 Task: Create a sub task Release to Production / Go Live for the task  Implement a new cloud-based project management system for a company in the project AgileRapid , assign it to team member softage.2@softage.net and update the status of the sub task to  At Risk , set the priority of the sub task to Medium
Action: Mouse moved to (618, 491)
Screenshot: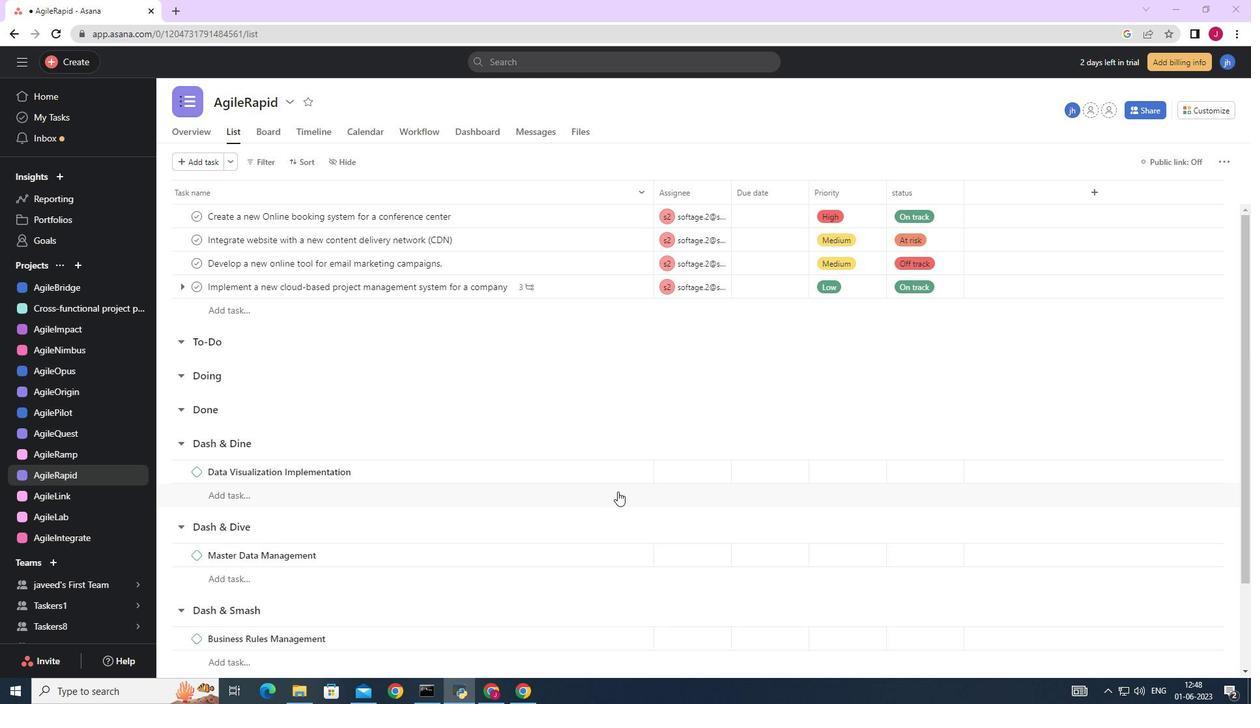 
Action: Mouse scrolled (618, 492) with delta (0, 0)
Screenshot: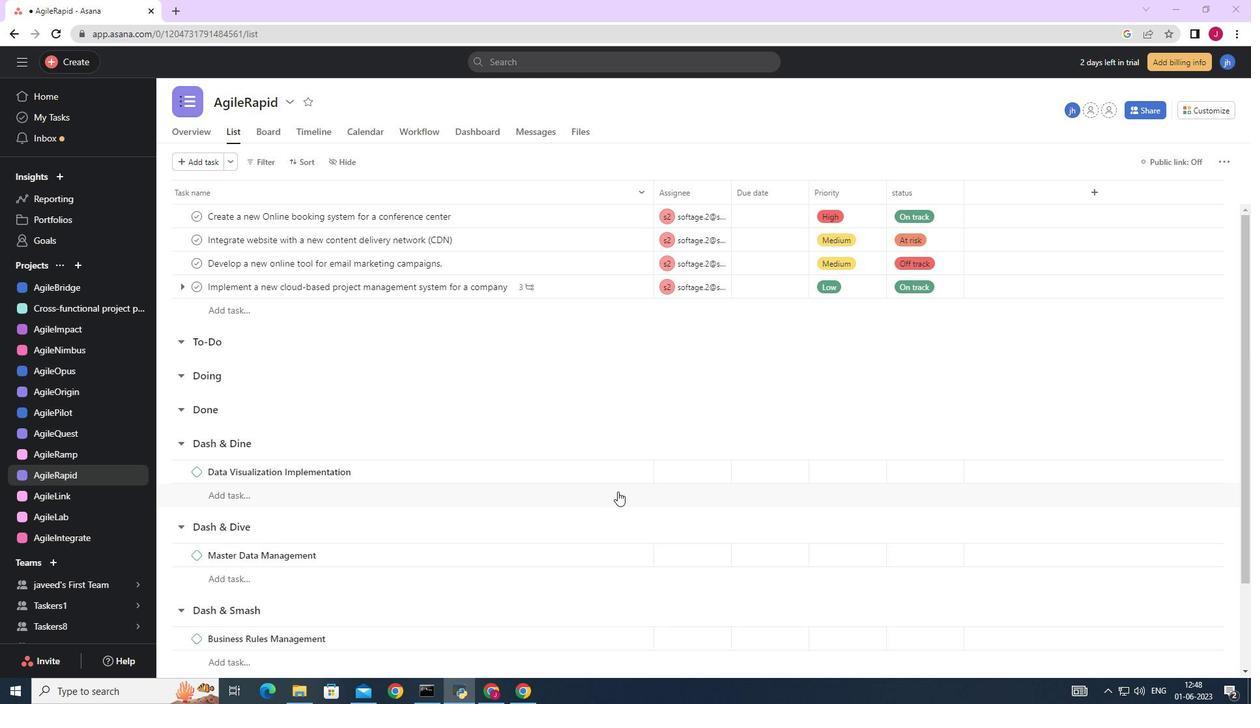 
Action: Mouse moved to (571, 445)
Screenshot: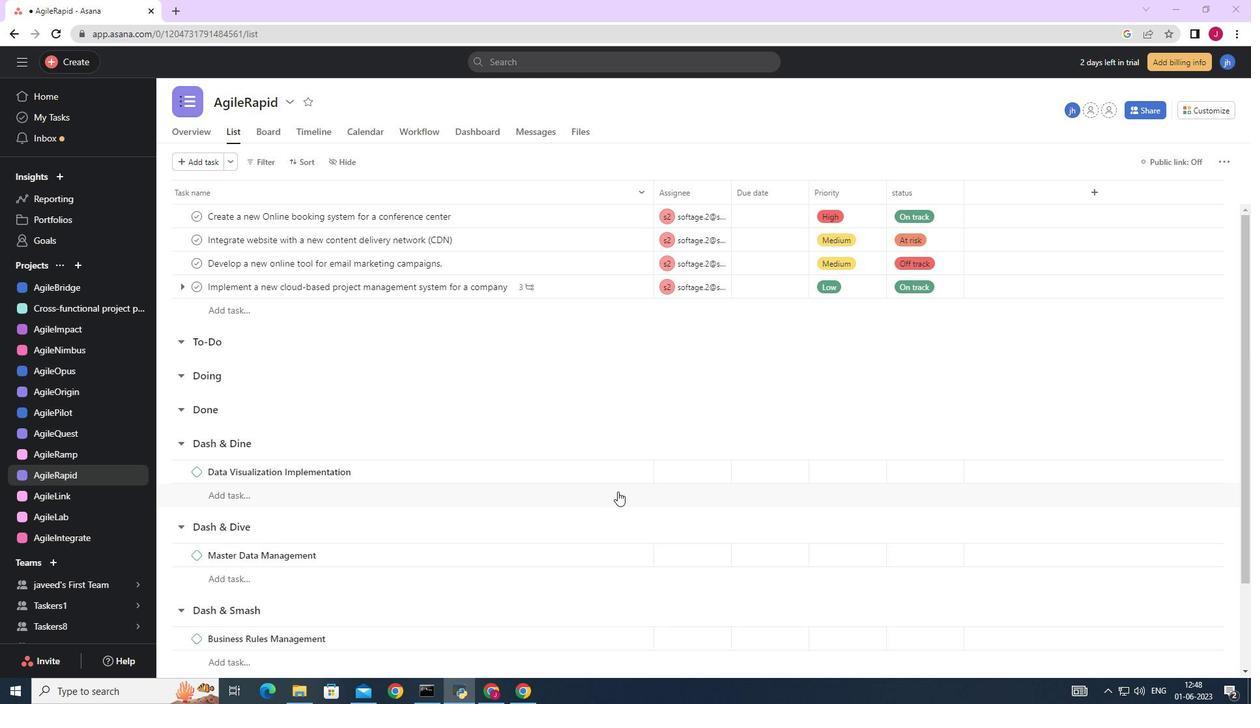 
Action: Mouse scrolled (616, 492) with delta (0, 0)
Screenshot: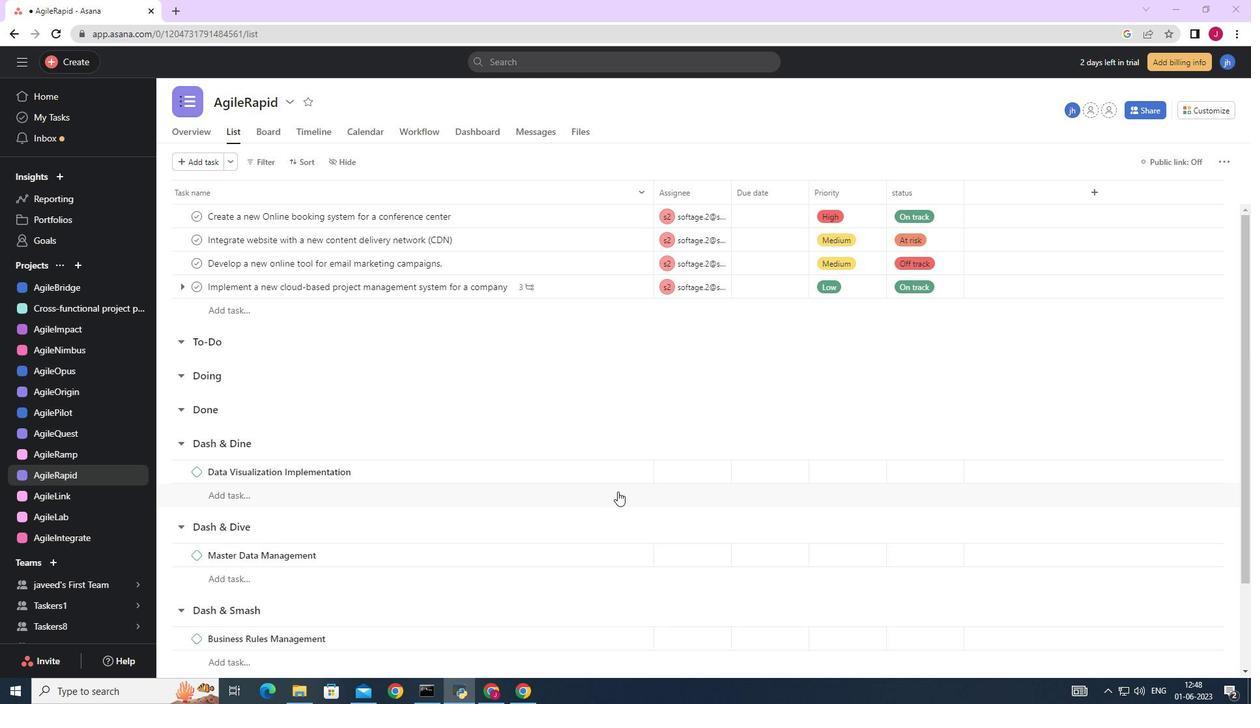 
Action: Mouse moved to (557, 440)
Screenshot: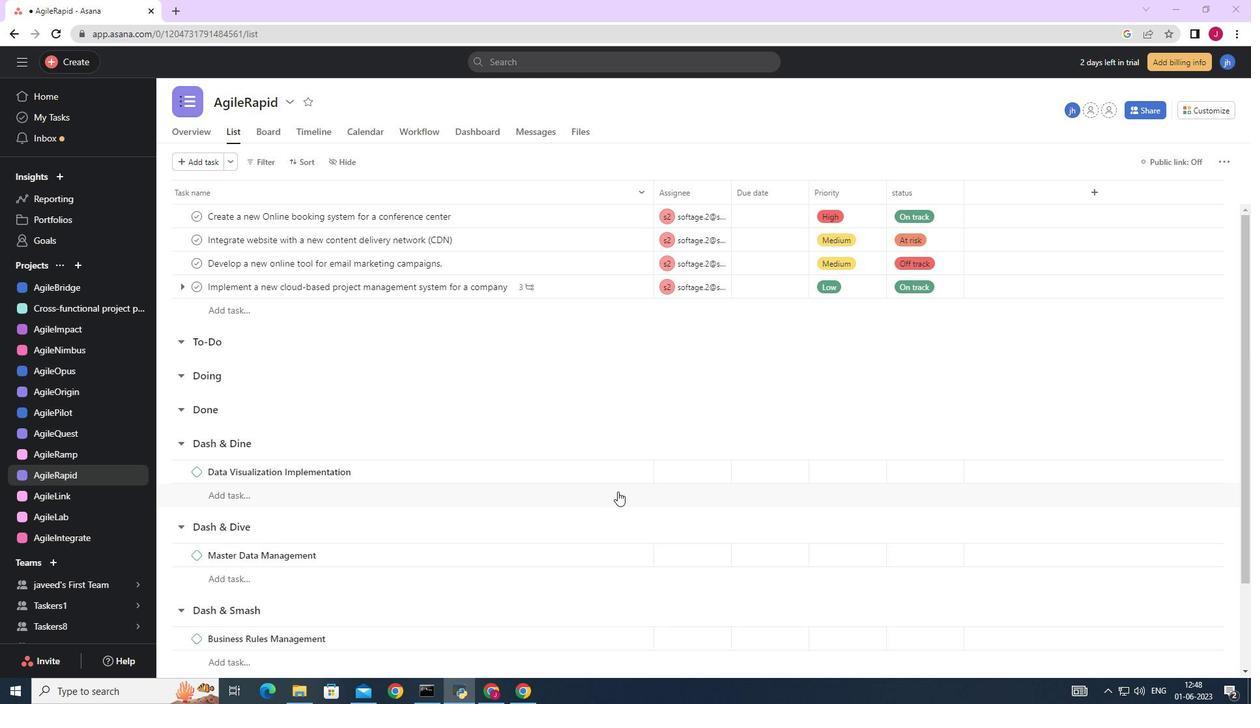 
Action: Mouse scrolled (614, 489) with delta (0, 0)
Screenshot: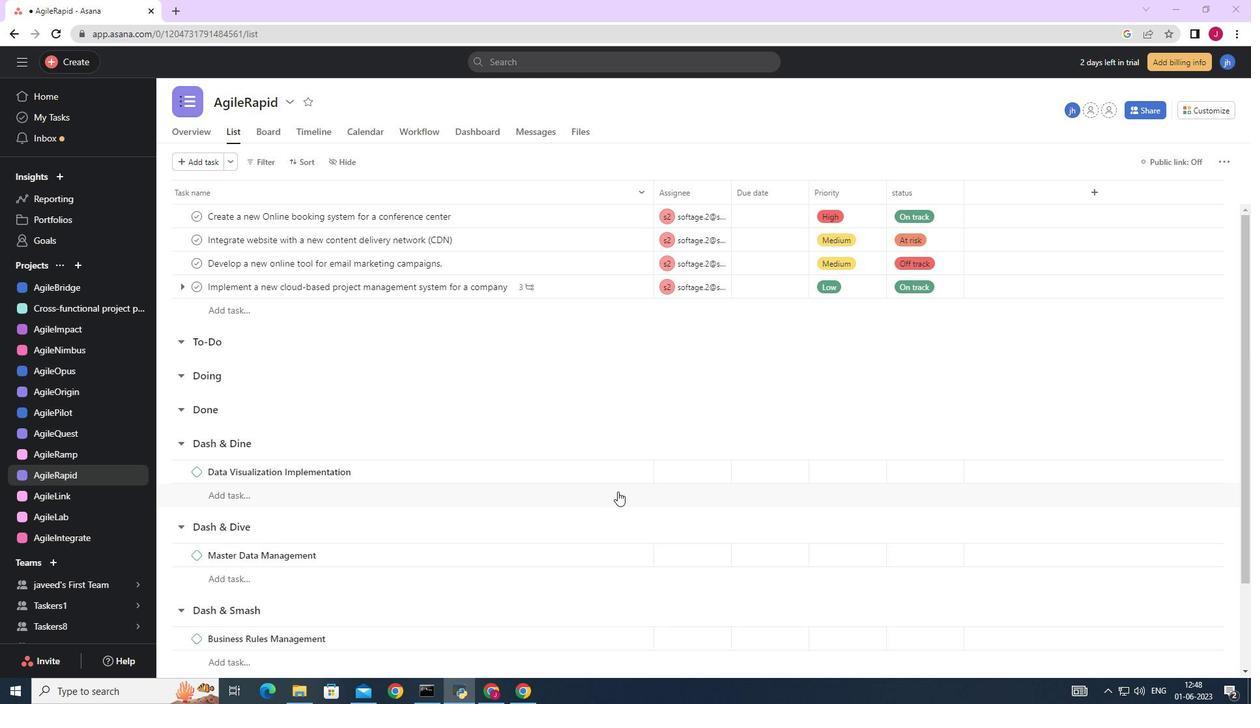 
Action: Mouse moved to (586, 290)
Screenshot: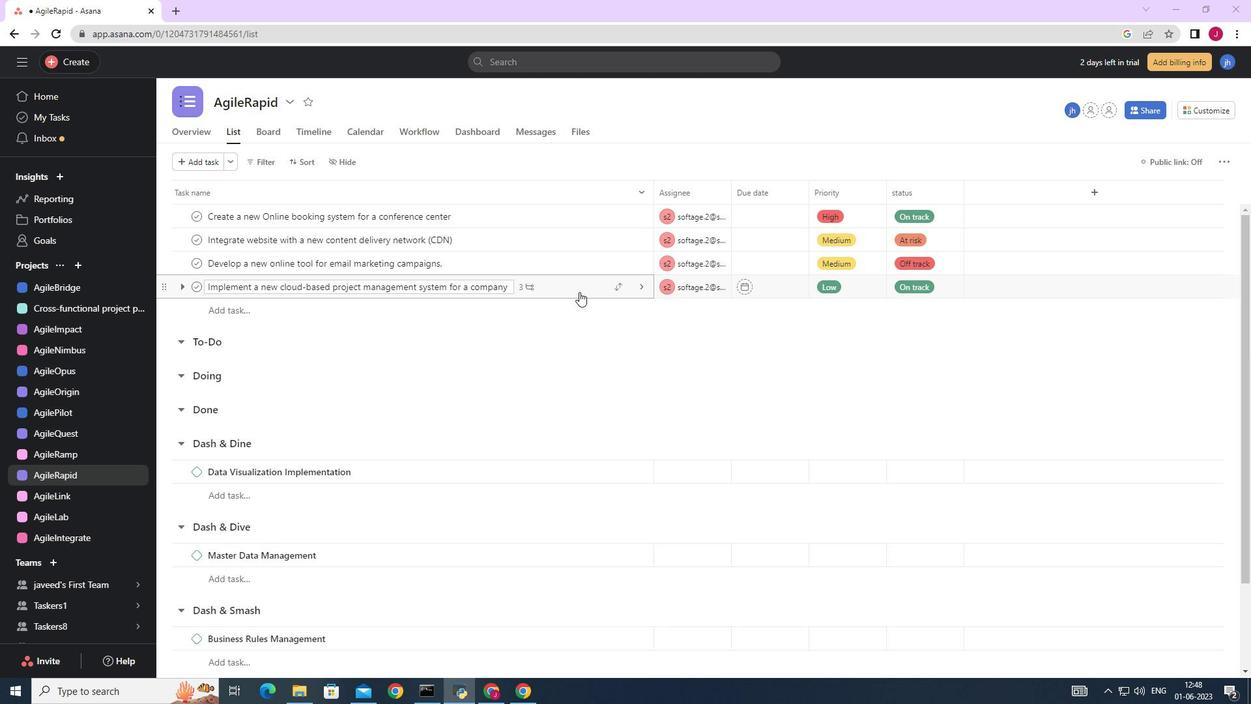 
Action: Mouse pressed left at (586, 290)
Screenshot: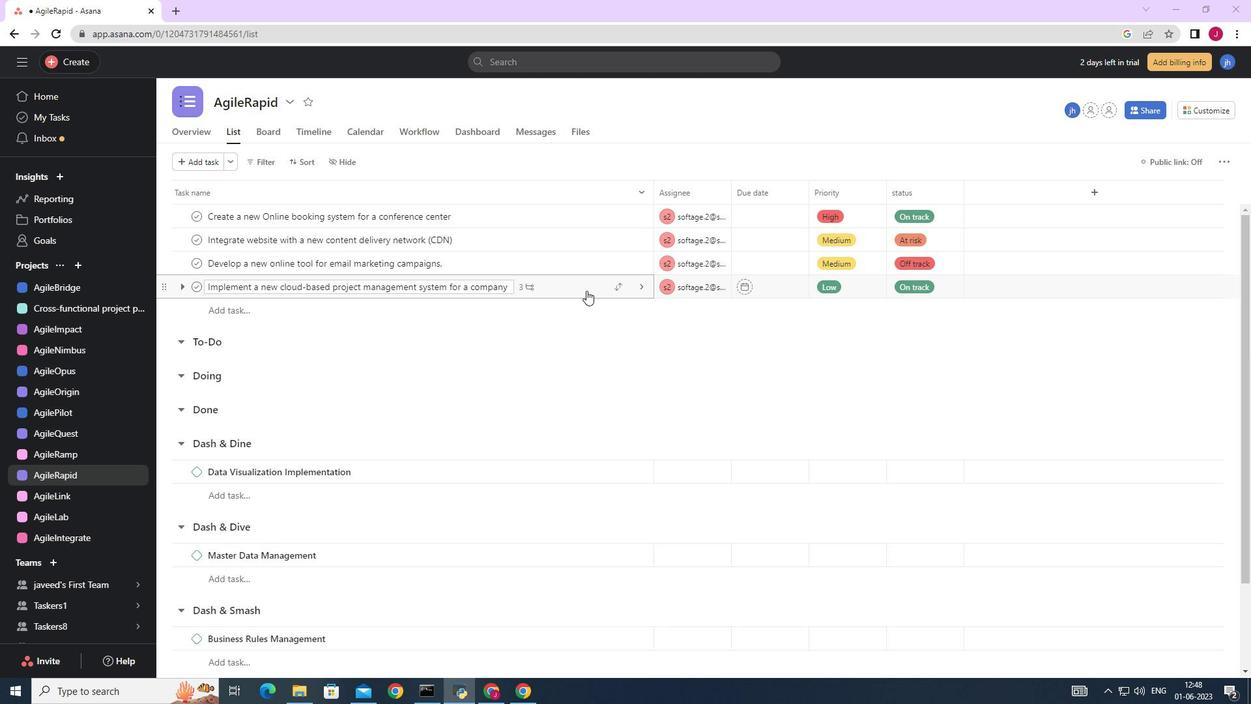 
Action: Mouse moved to (968, 436)
Screenshot: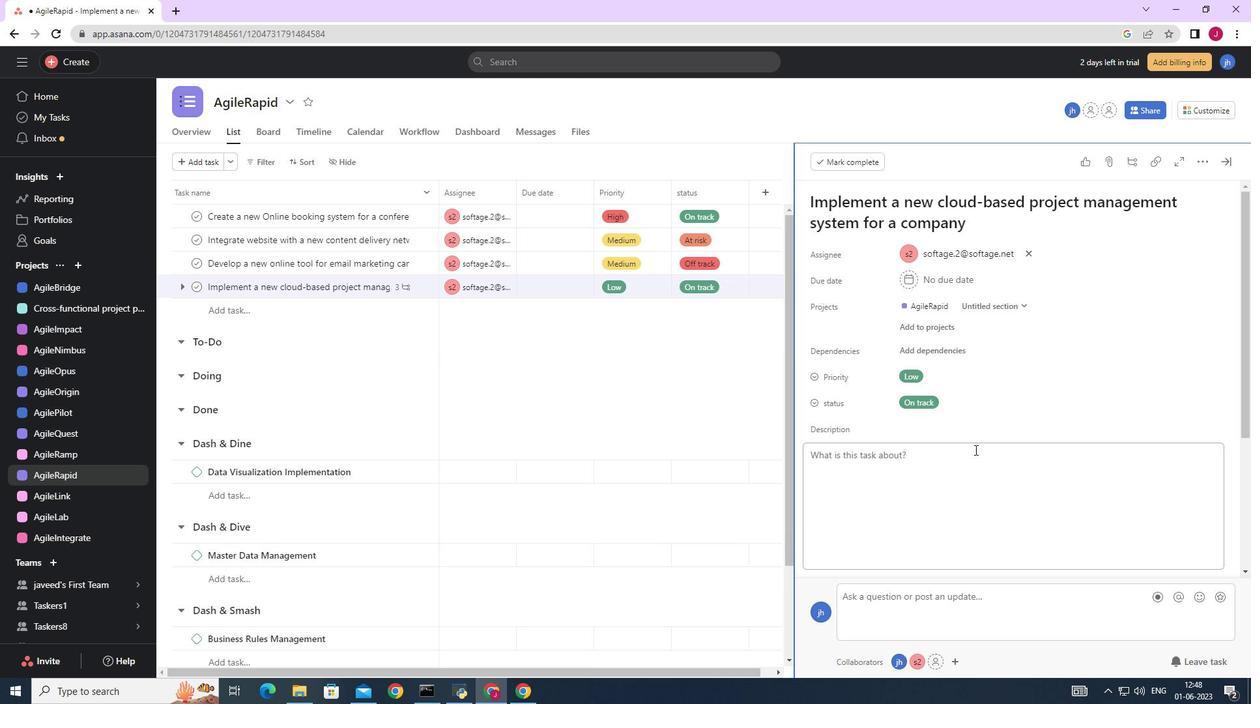 
Action: Mouse scrolled (968, 435) with delta (0, 0)
Screenshot: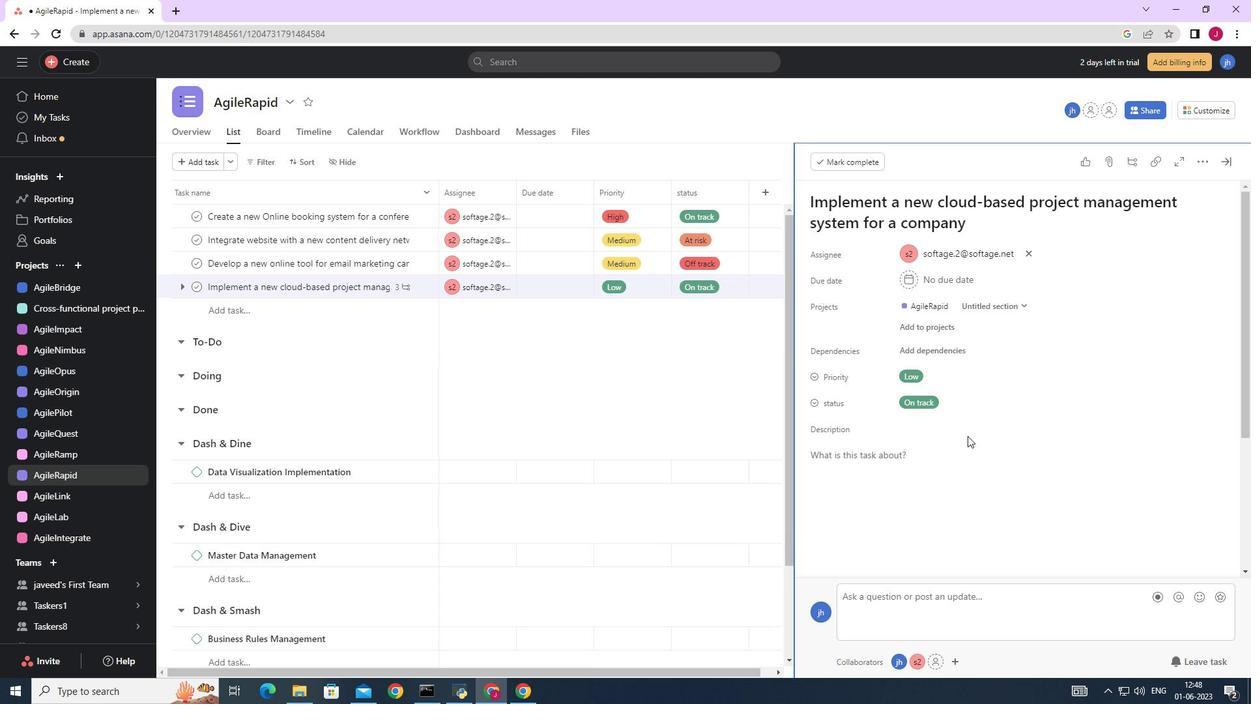 
Action: Mouse scrolled (968, 435) with delta (0, 0)
Screenshot: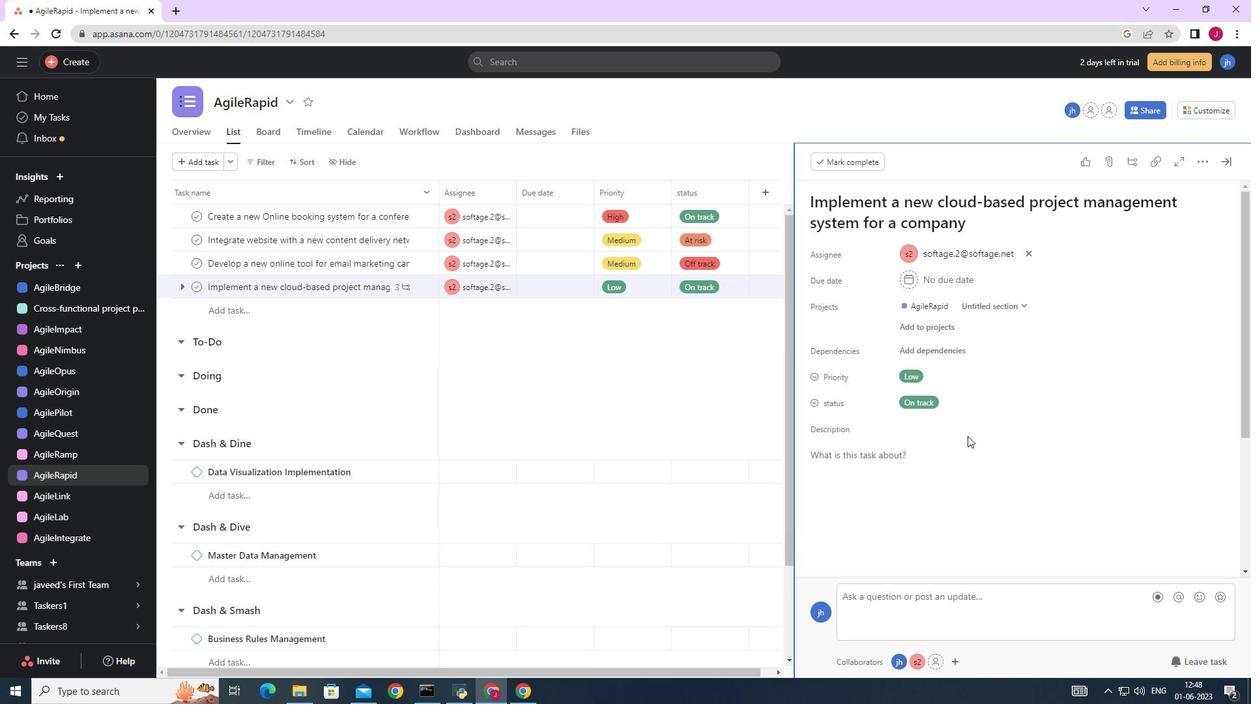 
Action: Mouse scrolled (968, 435) with delta (0, 0)
Screenshot: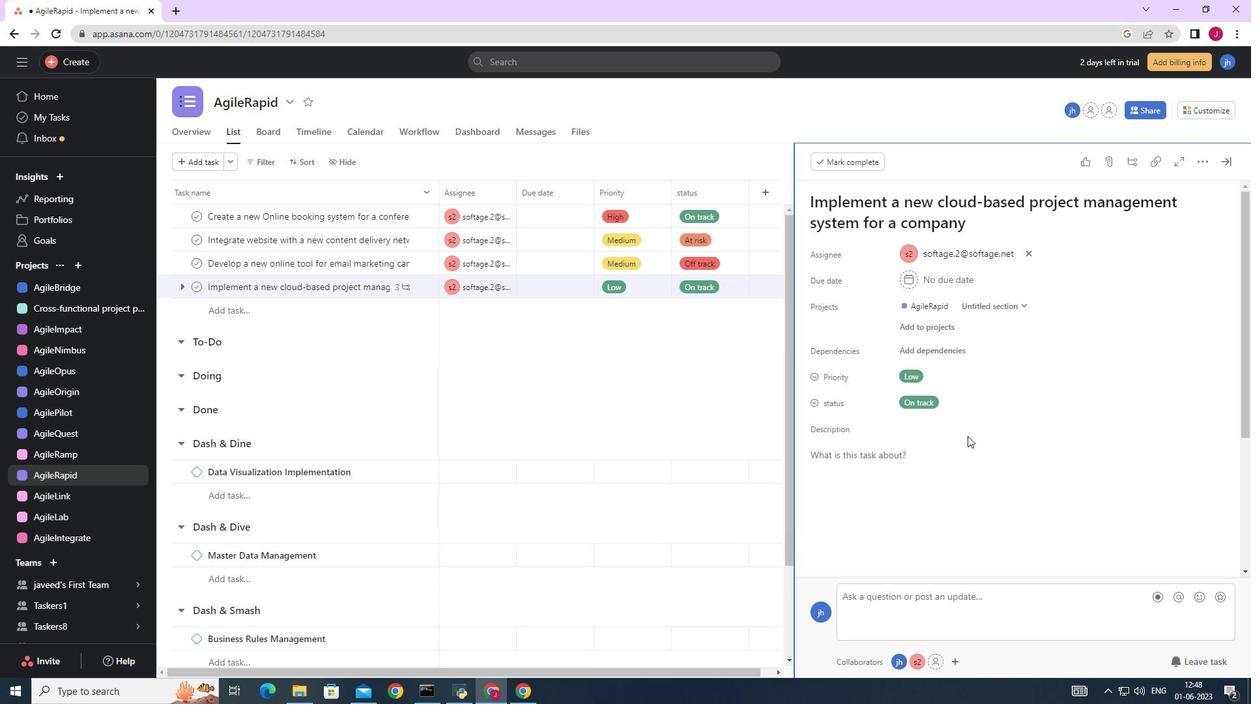 
Action: Mouse scrolled (968, 435) with delta (0, 0)
Screenshot: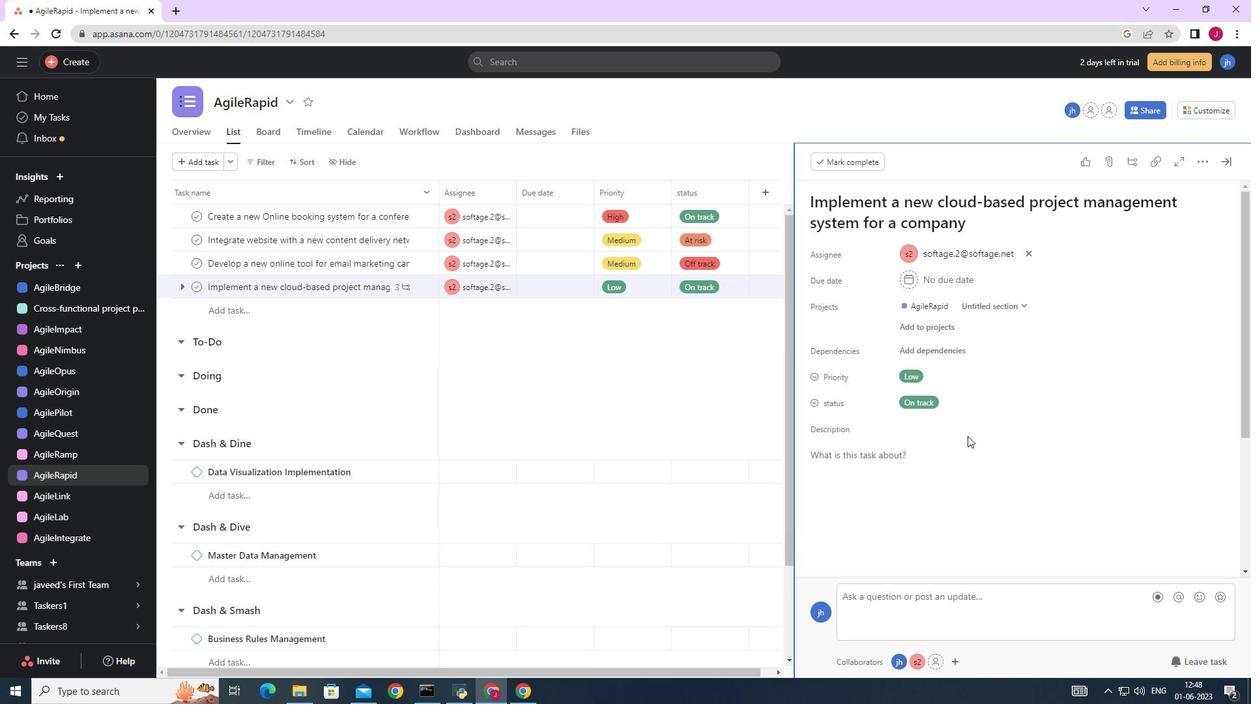 
Action: Mouse scrolled (968, 435) with delta (0, 0)
Screenshot: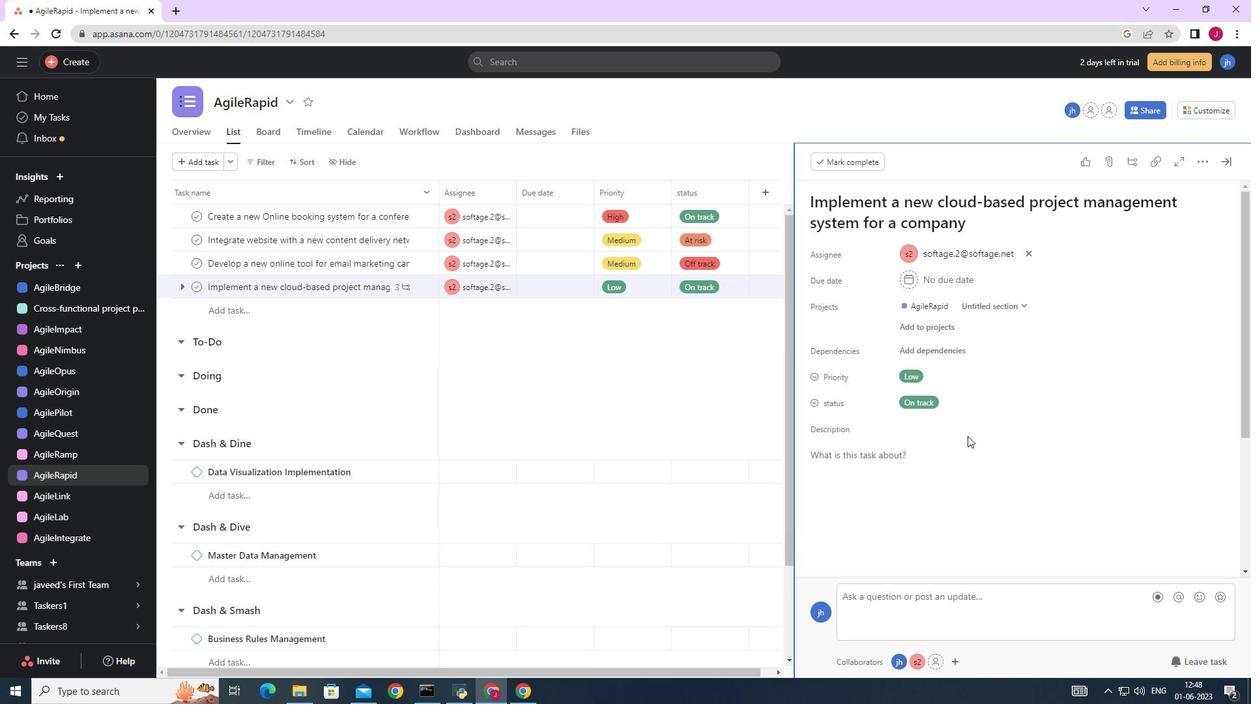 
Action: Mouse moved to (847, 475)
Screenshot: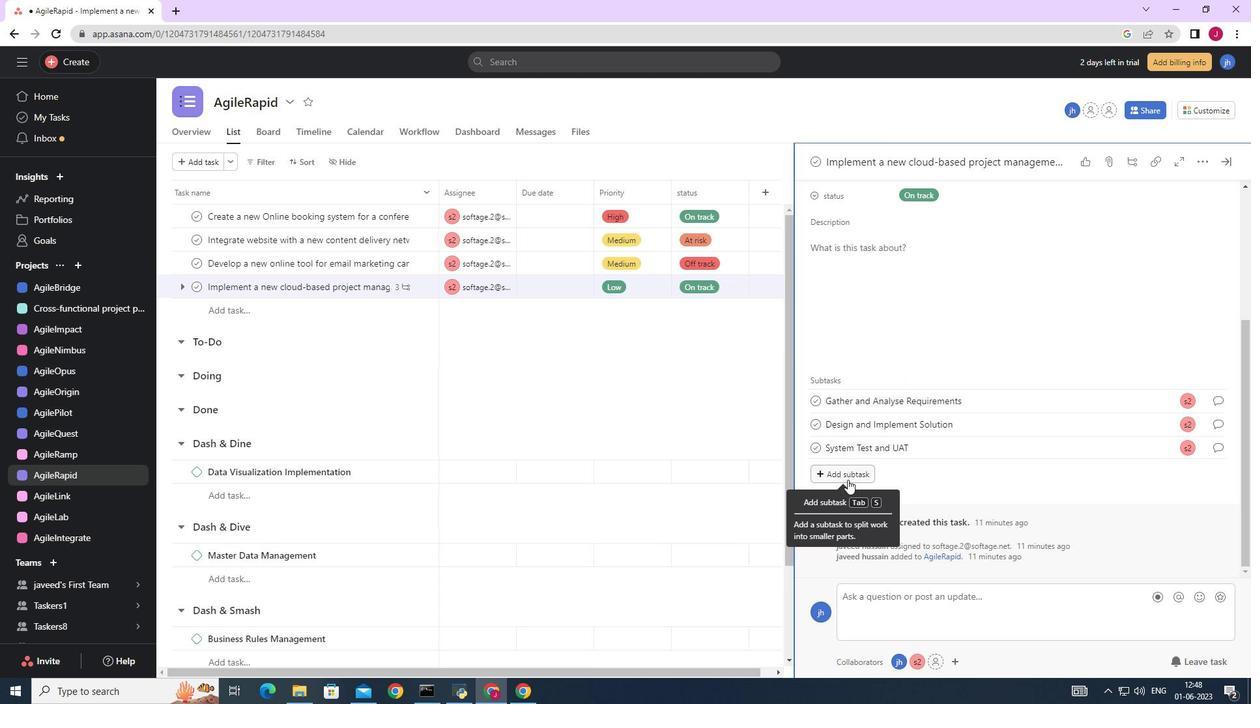 
Action: Mouse pressed left at (847, 475)
Screenshot: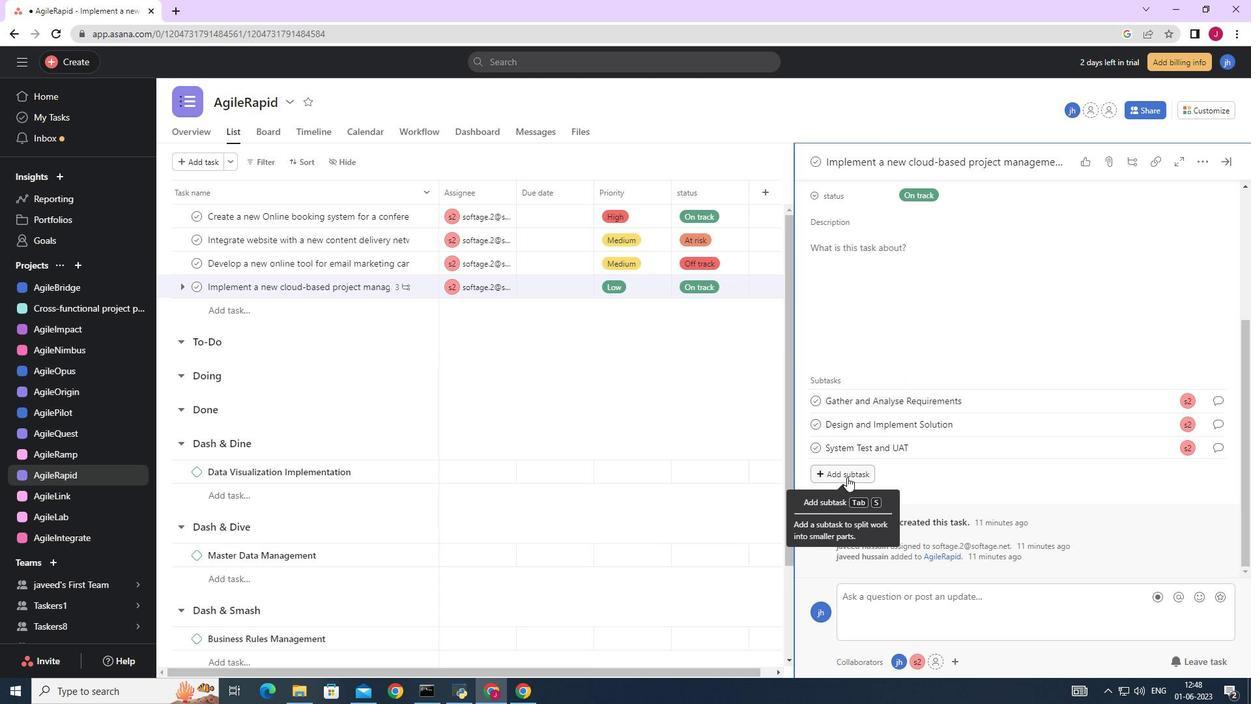 
Action: Key pressed <Key.caps_lock><Key.caps_lock>r<Key.caps_lock>ELEASE<Key.space>TO<Key.space>PRODUCTION<Key.space>/<Key.space><Key.caps_lock>g<Key.caps_lock>O<Key.space><Key.caps_lock>l<Key.caps_lock>IVE
Screenshot: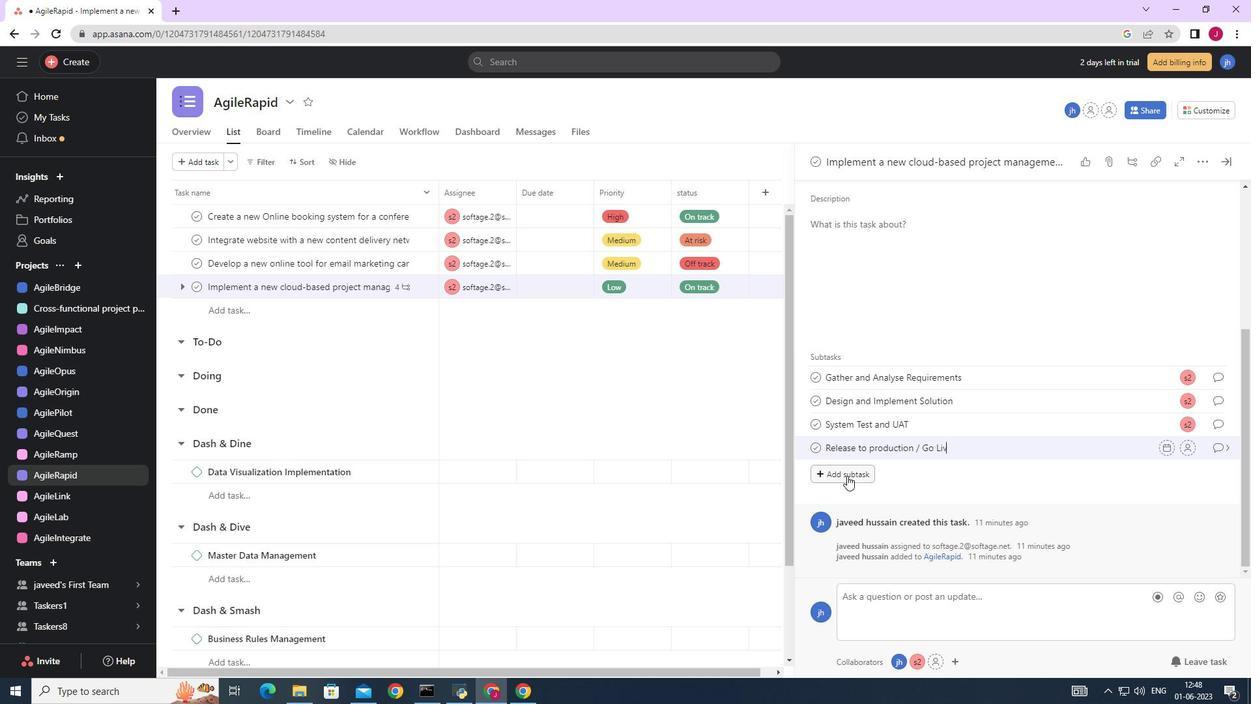 
Action: Mouse moved to (1188, 447)
Screenshot: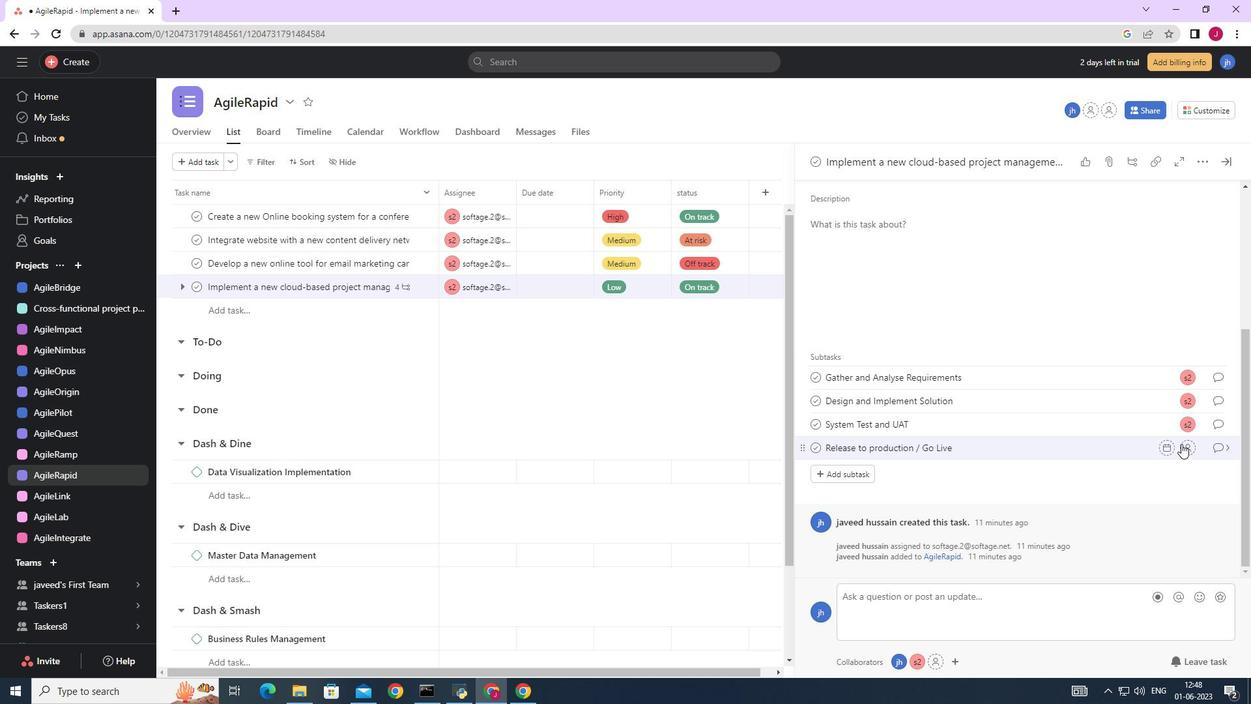 
Action: Mouse pressed left at (1188, 447)
Screenshot: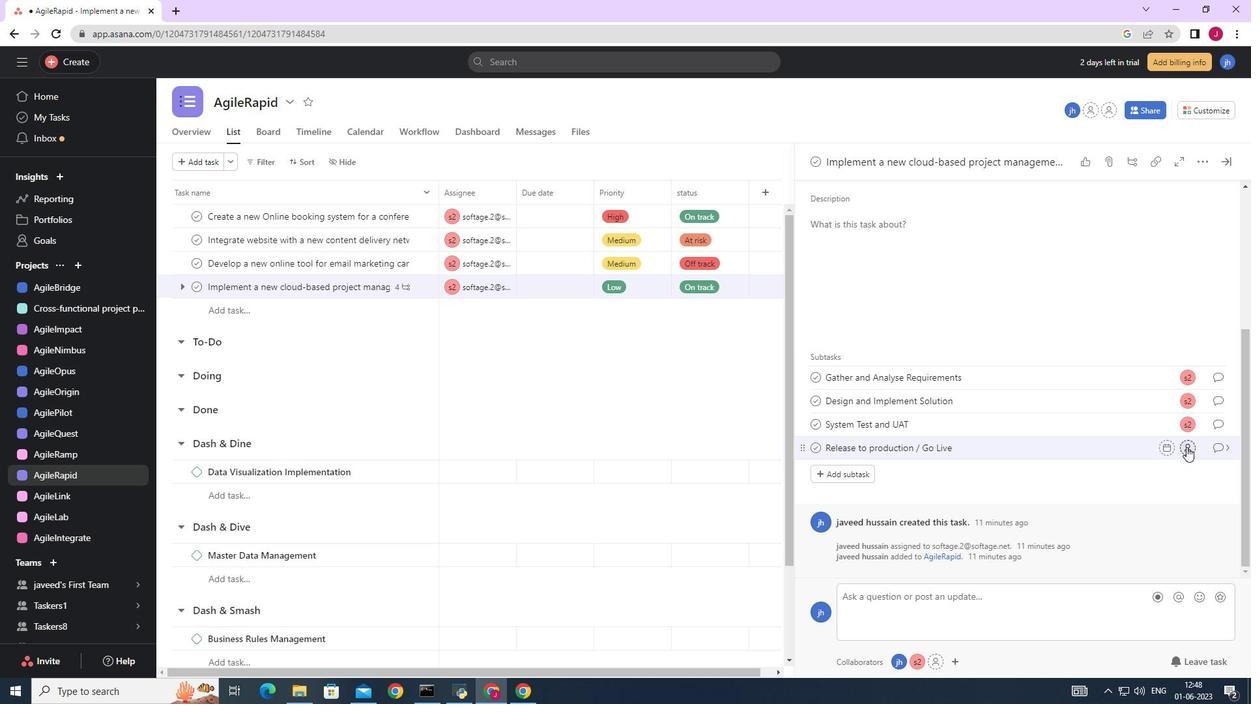 
Action: Mouse moved to (1067, 487)
Screenshot: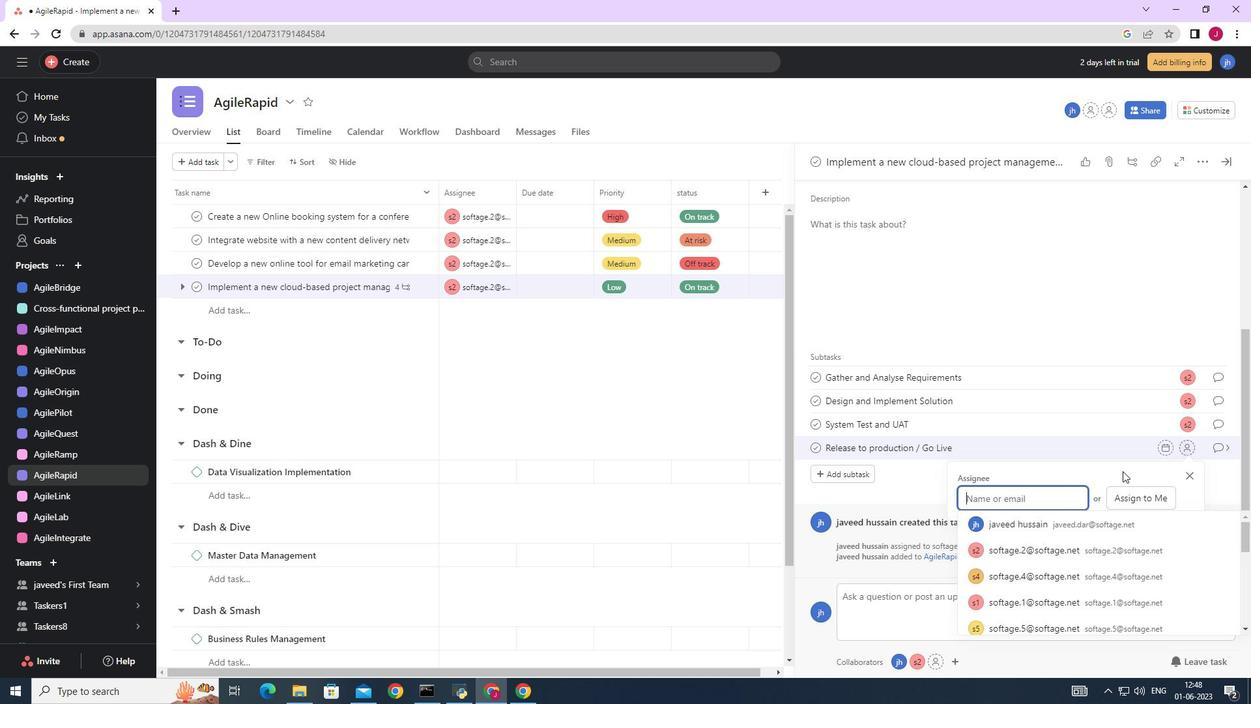 
Action: Key pressed SOFTAGE.2
Screenshot: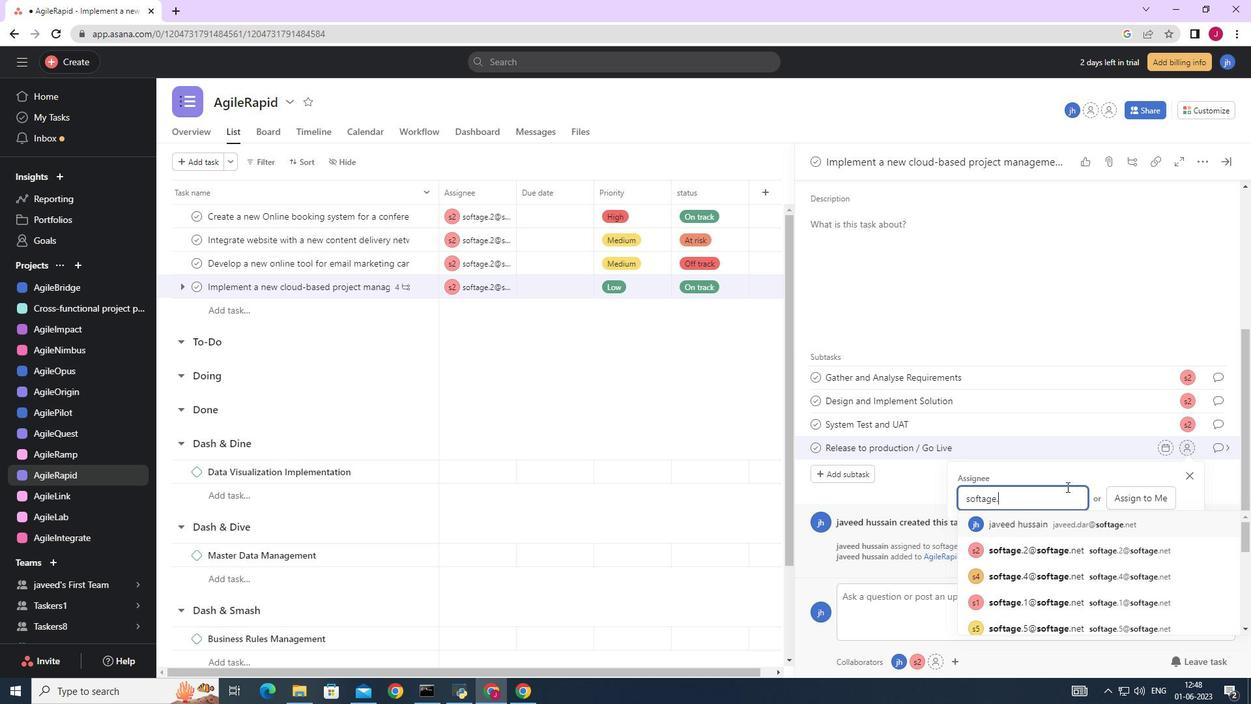 
Action: Mouse moved to (1041, 526)
Screenshot: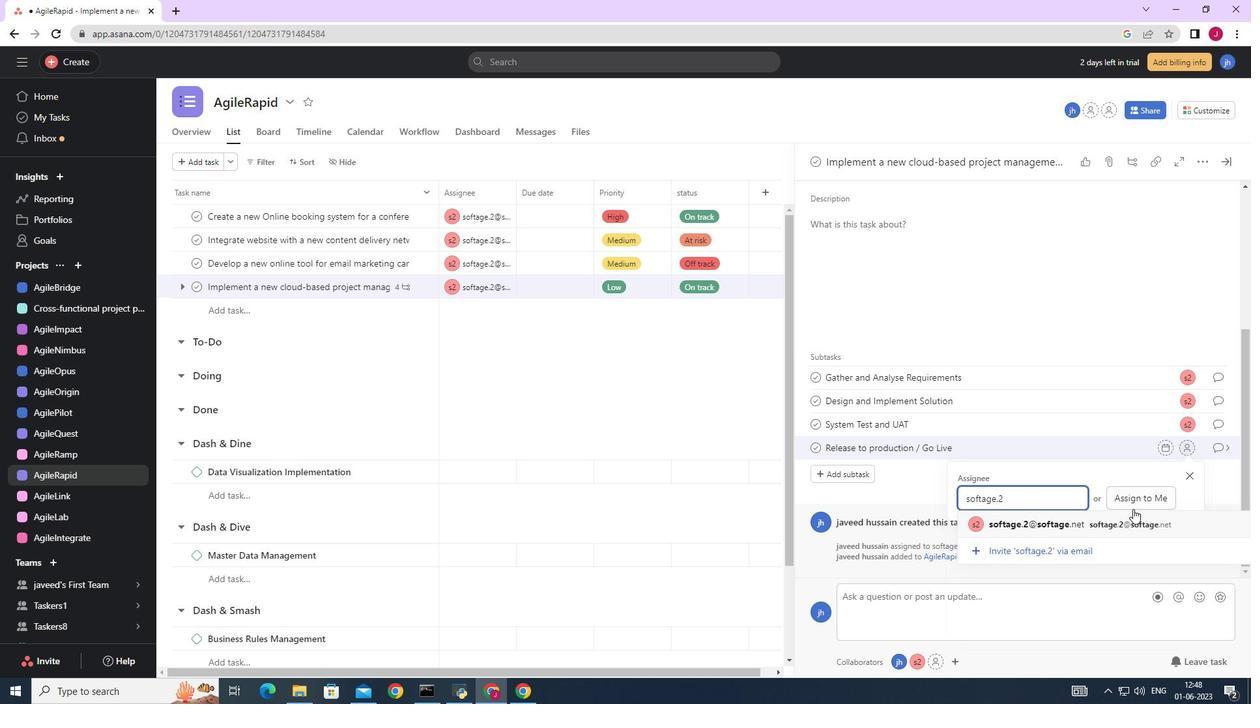 
Action: Mouse pressed left at (1041, 526)
Screenshot: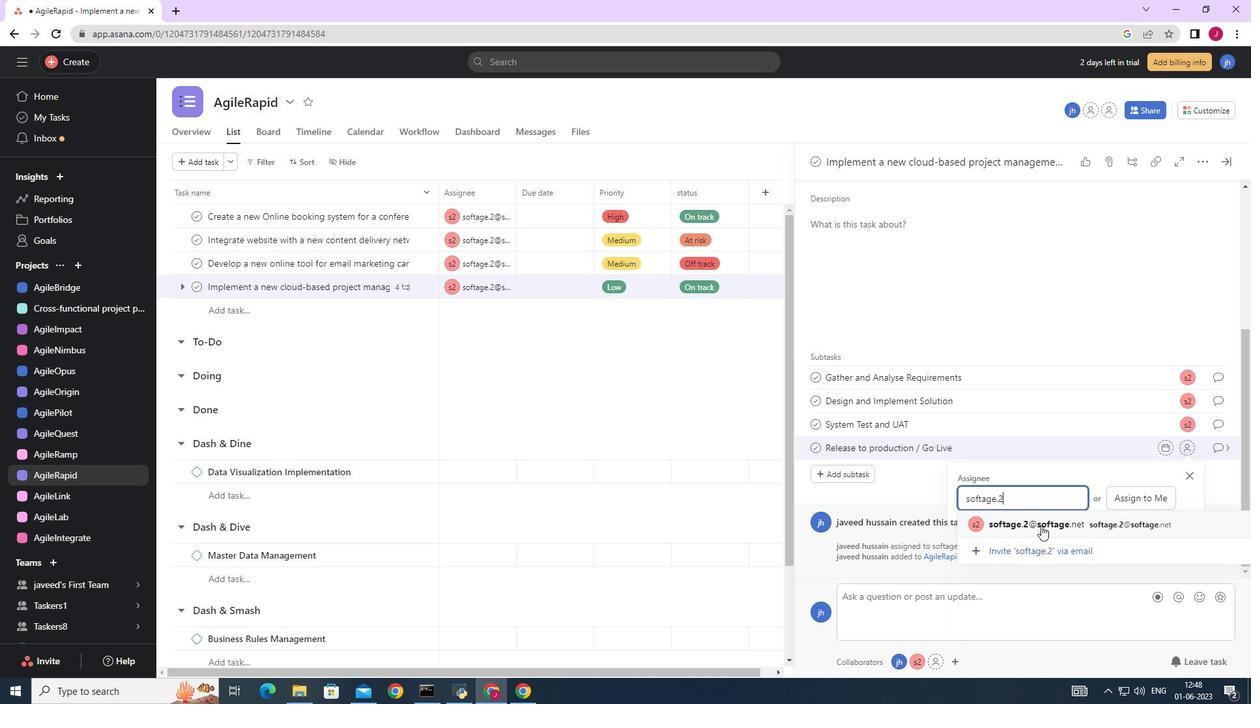 
Action: Mouse moved to (1217, 451)
Screenshot: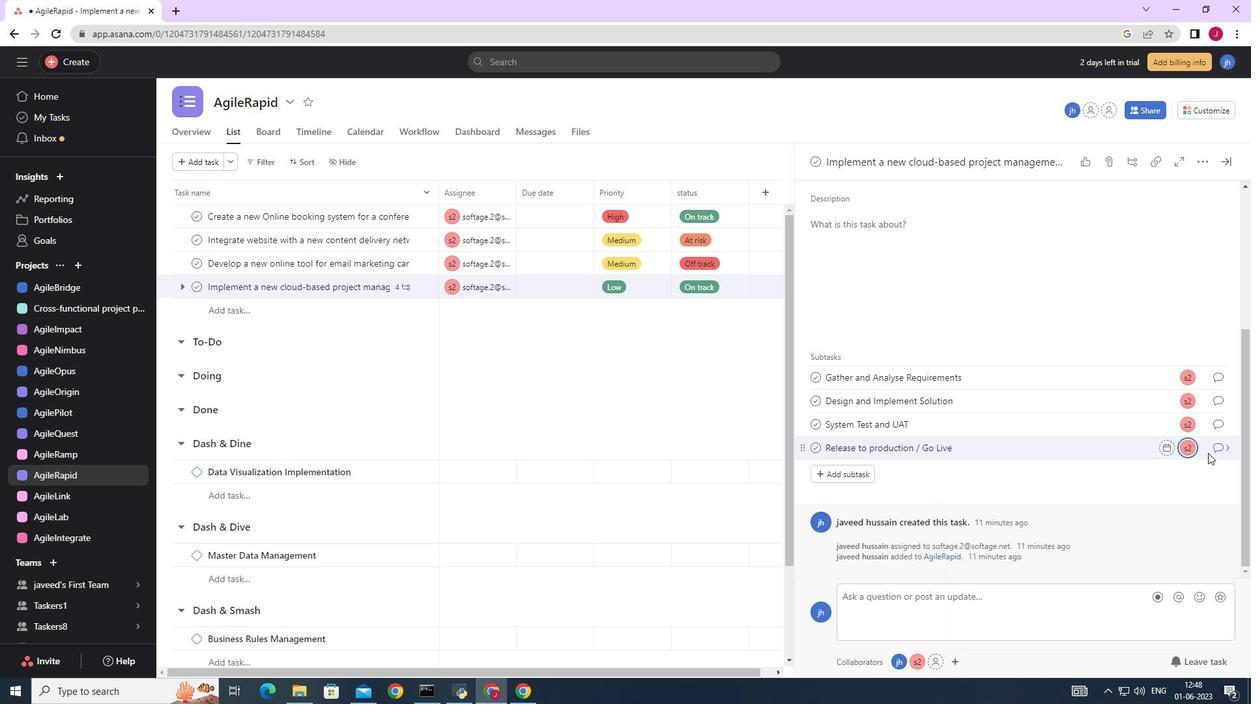 
Action: Mouse pressed left at (1217, 451)
Screenshot: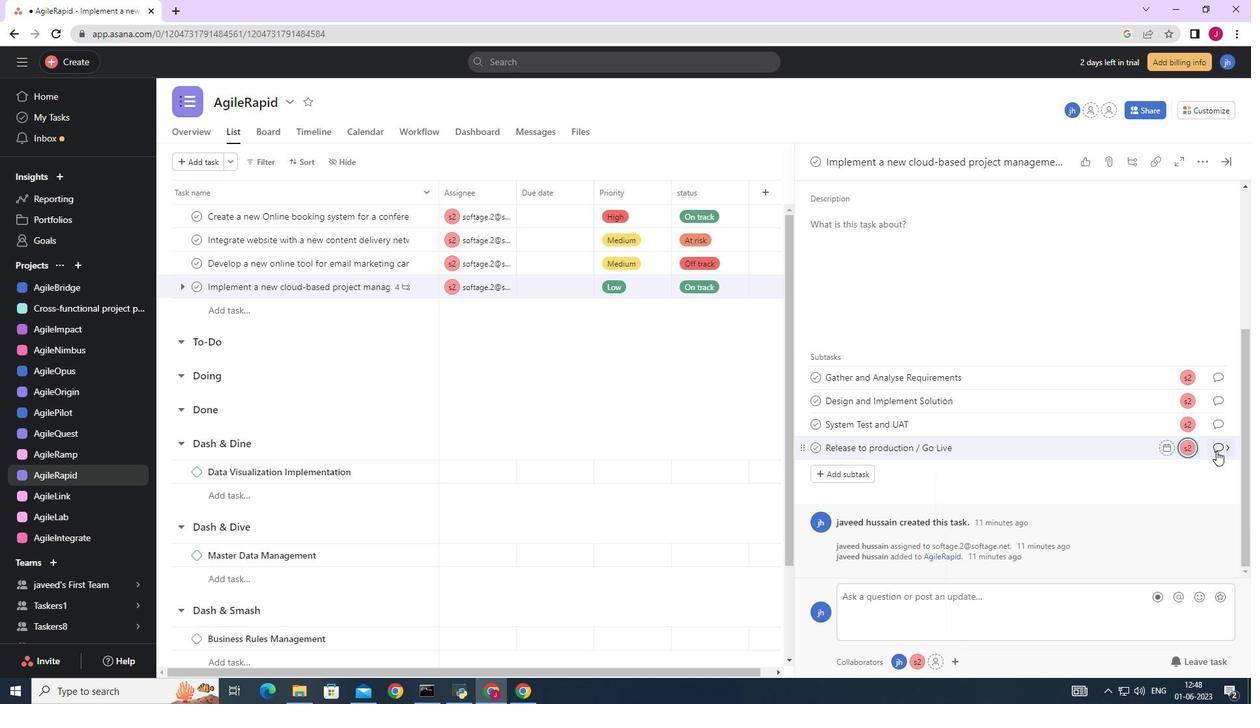 
Action: Mouse moved to (875, 351)
Screenshot: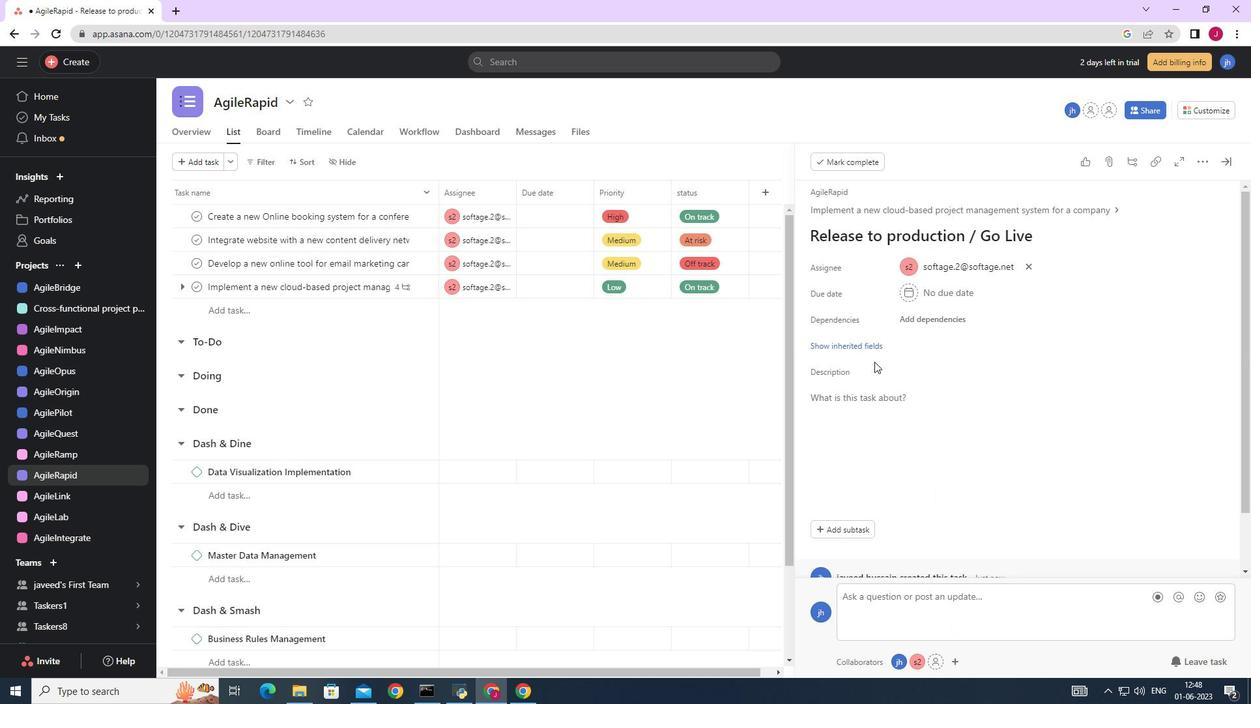 
Action: Mouse pressed left at (875, 351)
Screenshot: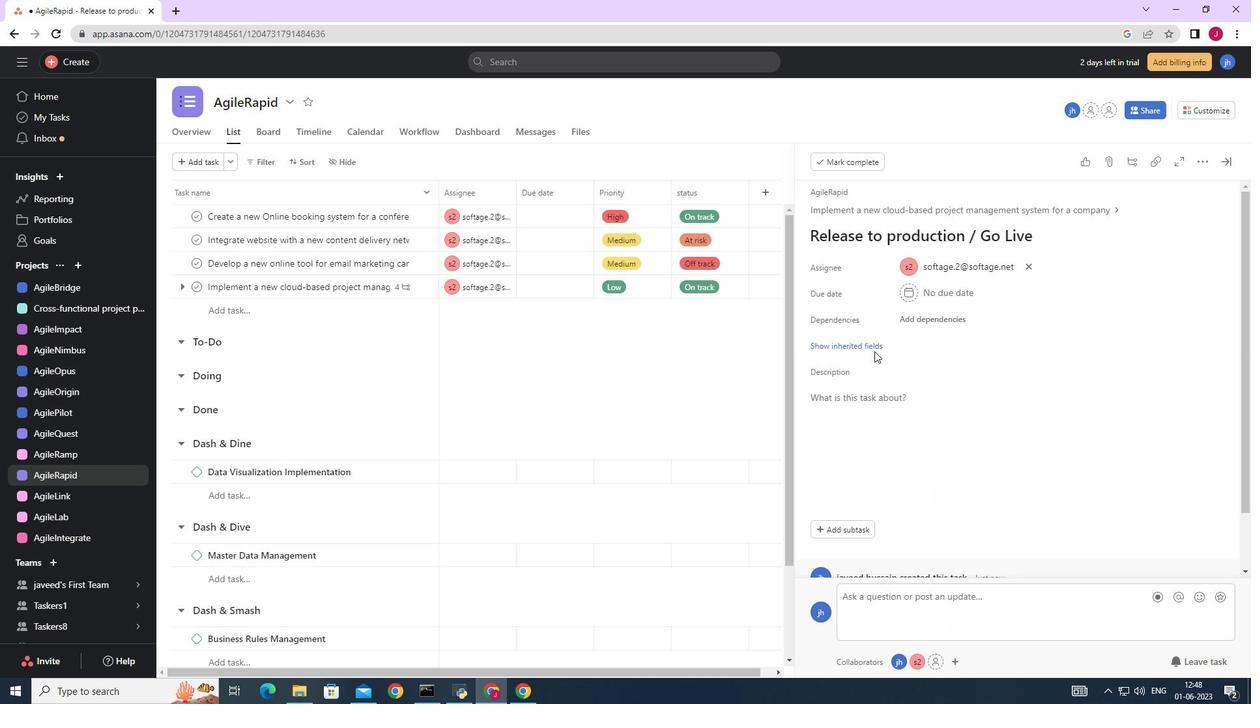 
Action: Mouse moved to (875, 342)
Screenshot: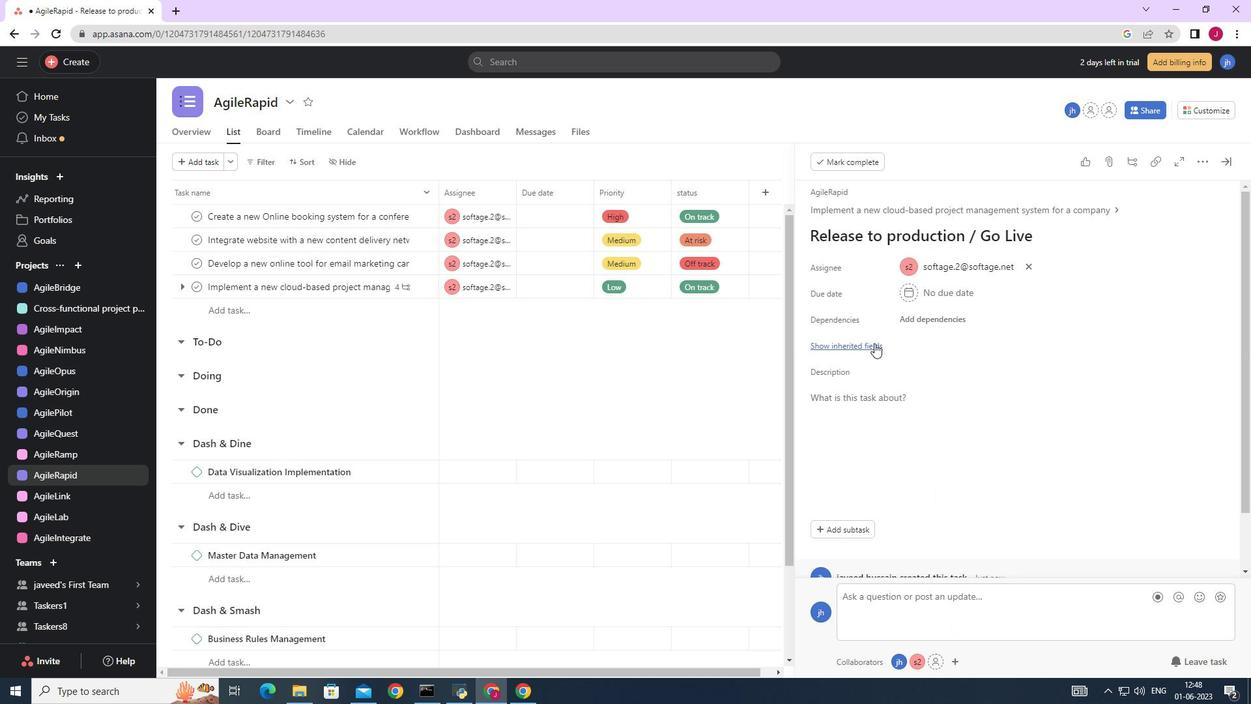 
Action: Mouse pressed left at (875, 342)
Screenshot: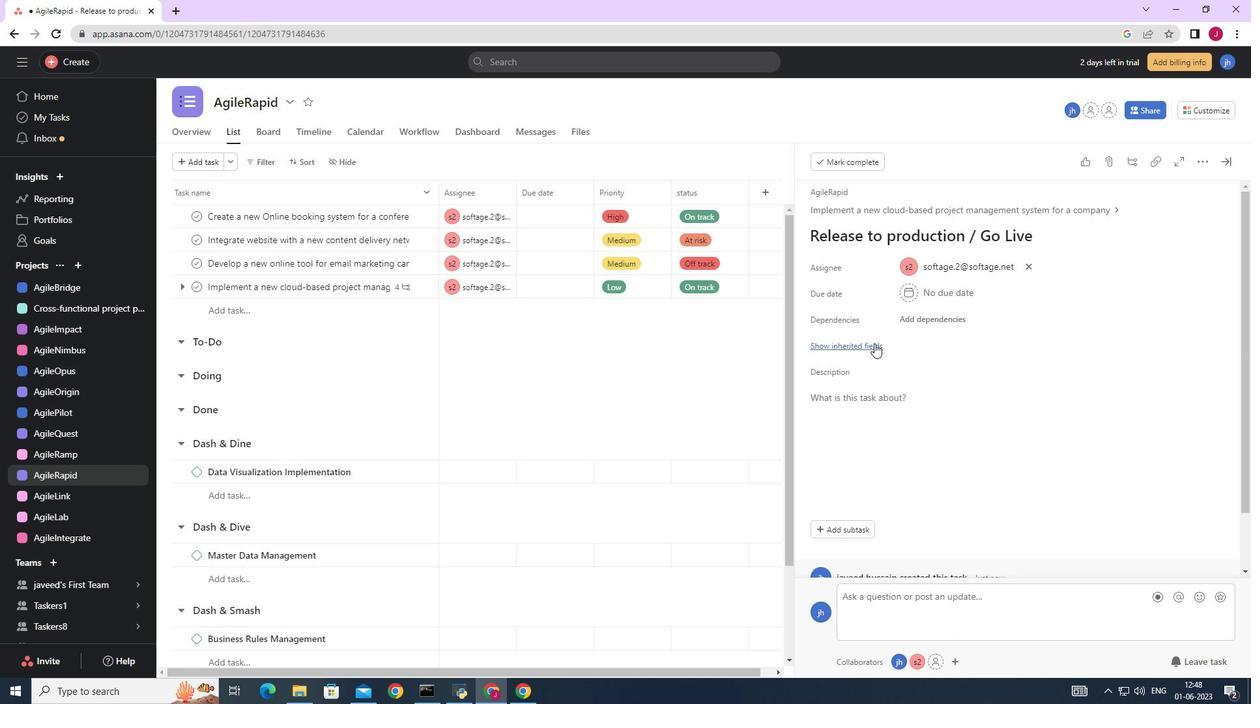 
Action: Mouse moved to (904, 372)
Screenshot: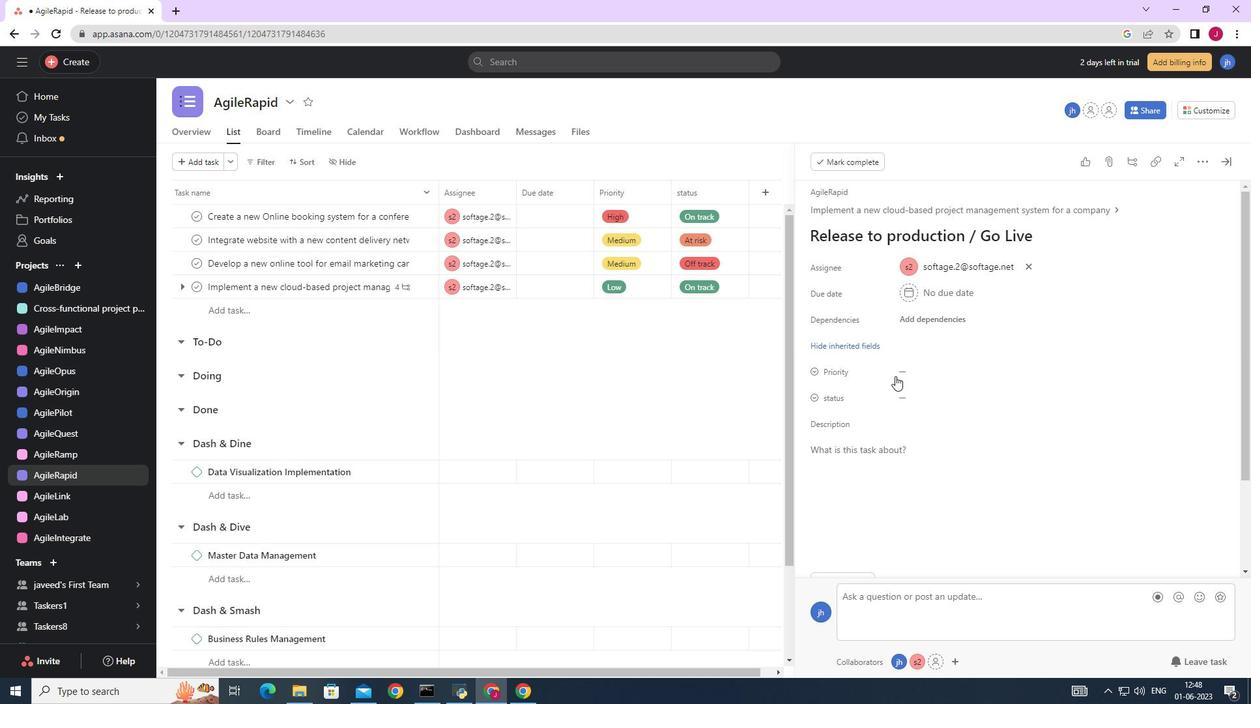 
Action: Mouse pressed left at (904, 372)
Screenshot: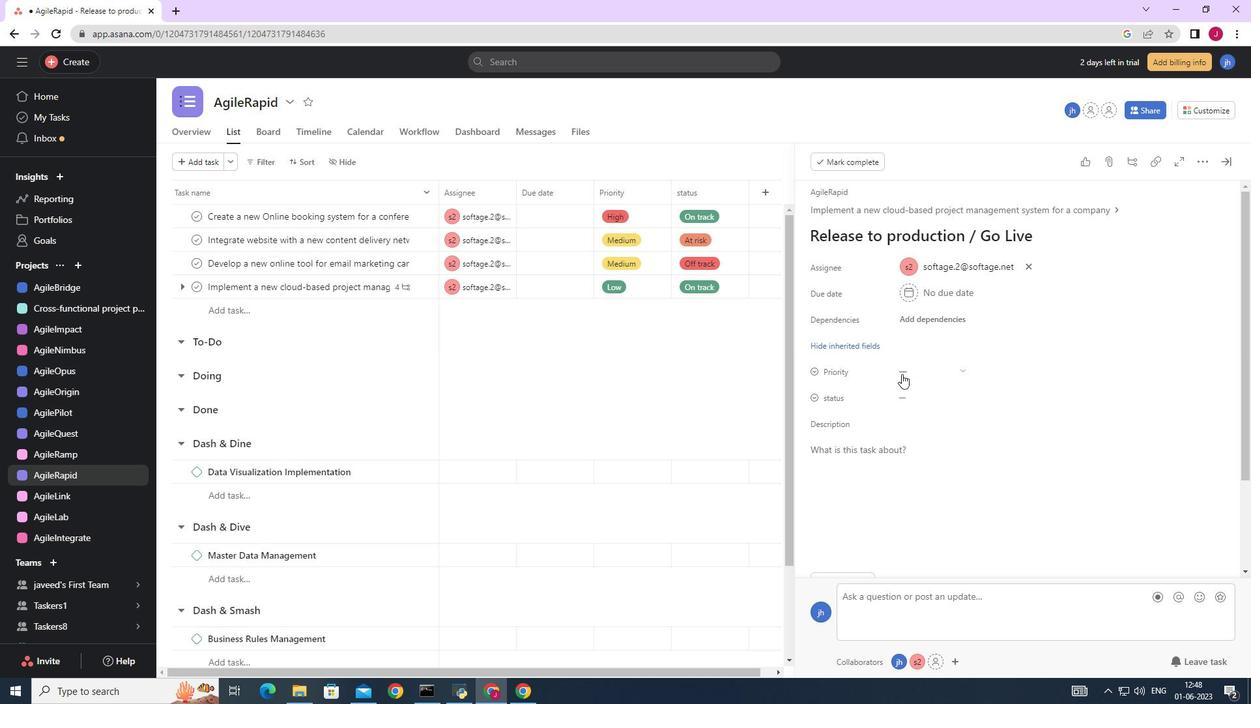 
Action: Mouse moved to (941, 438)
Screenshot: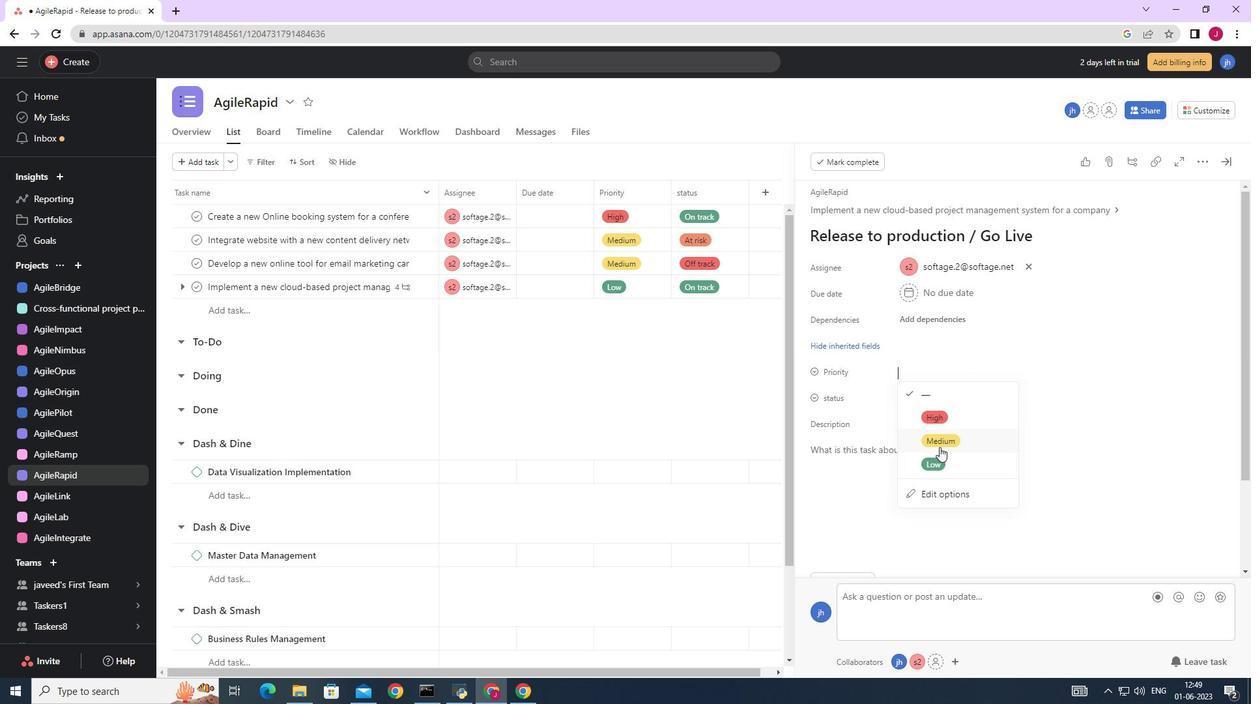 
Action: Mouse pressed left at (941, 438)
Screenshot: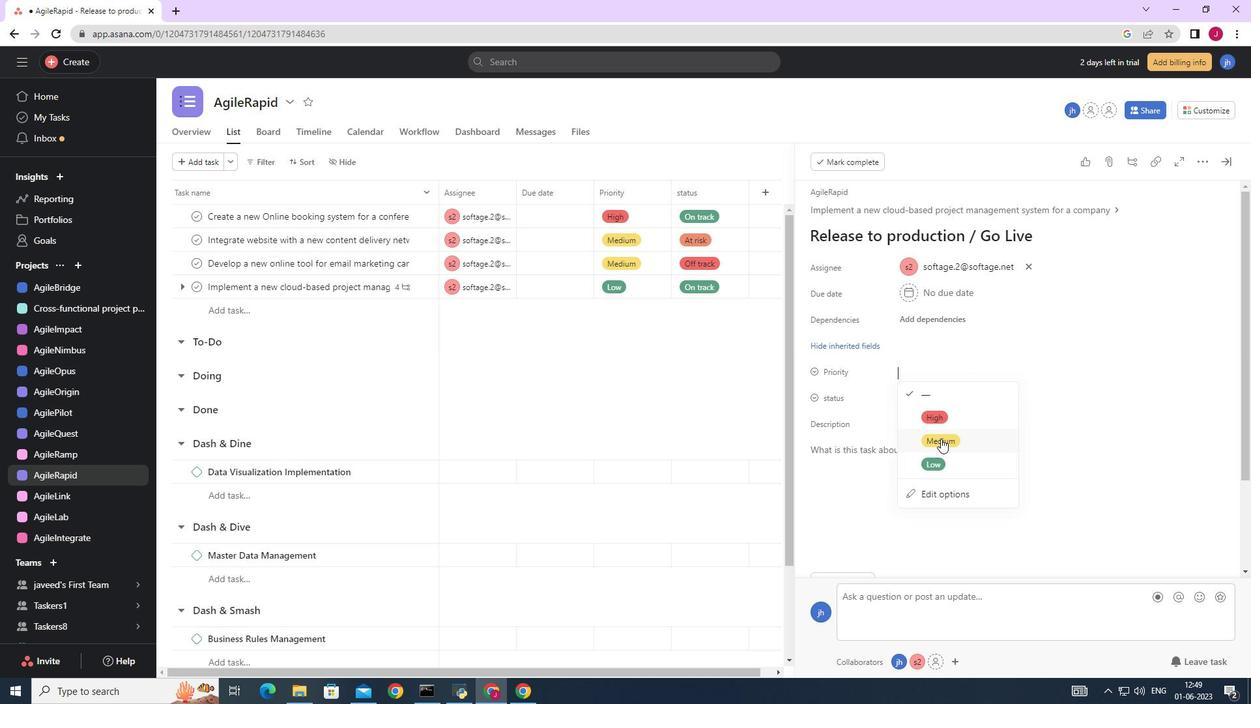 
Action: Mouse moved to (904, 393)
Screenshot: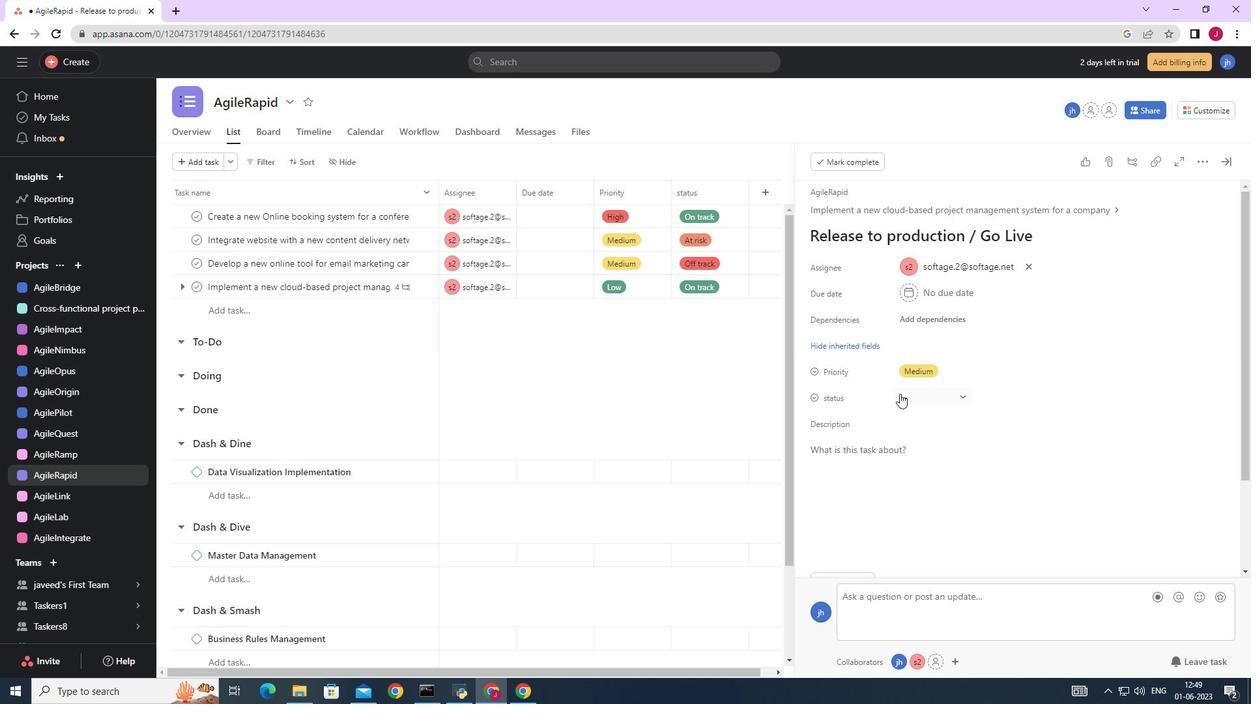 
Action: Mouse pressed left at (904, 393)
Screenshot: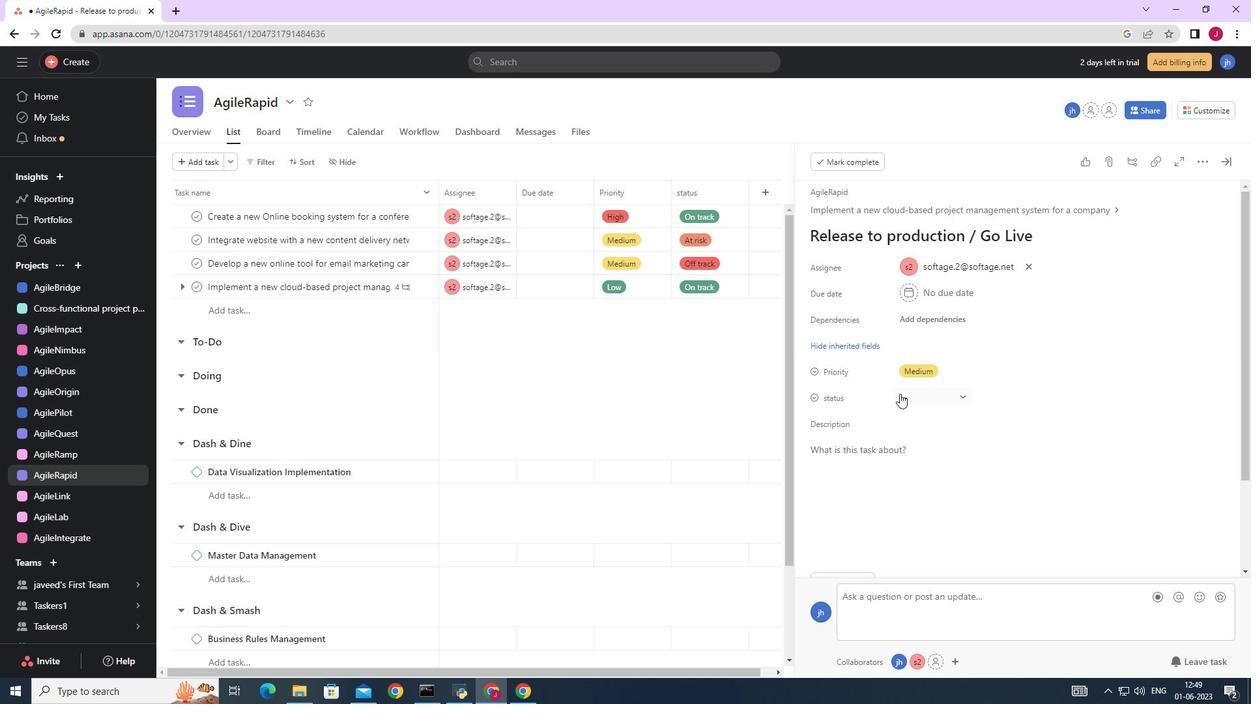 
Action: Mouse moved to (942, 487)
Screenshot: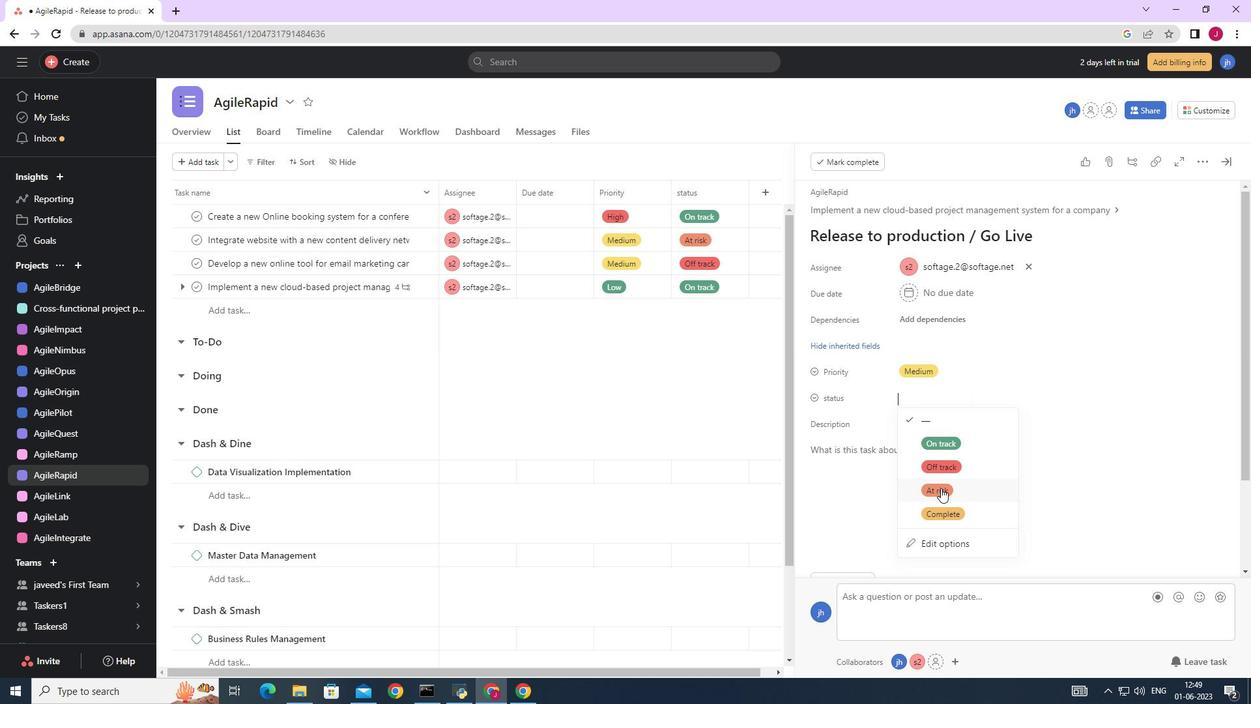 
Action: Mouse pressed left at (942, 487)
Screenshot: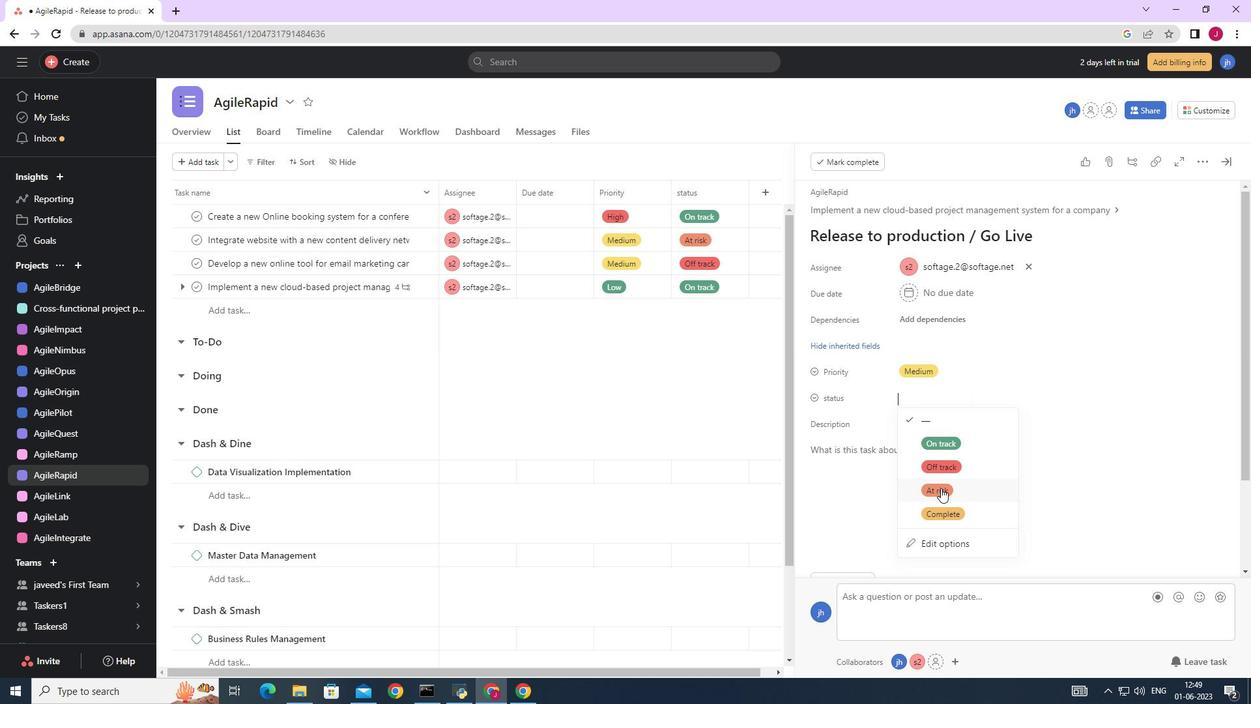 
Action: Mouse moved to (1229, 164)
Screenshot: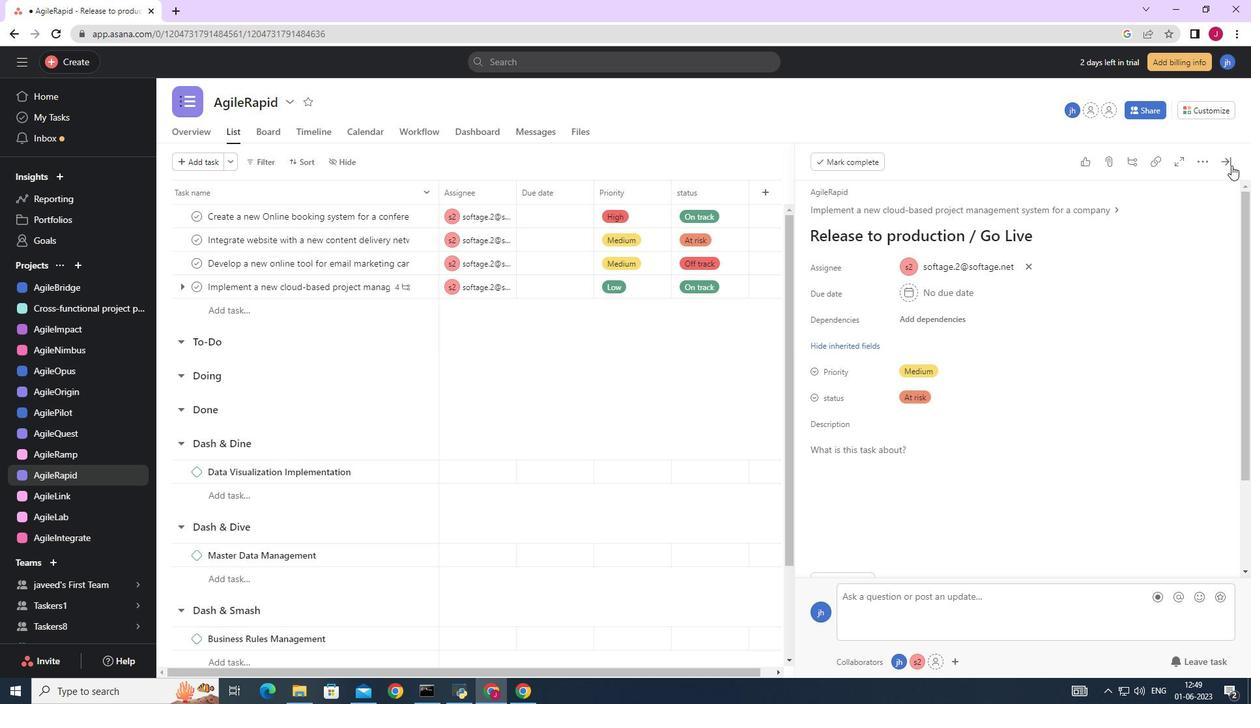 
Action: Mouse pressed left at (1229, 164)
Screenshot: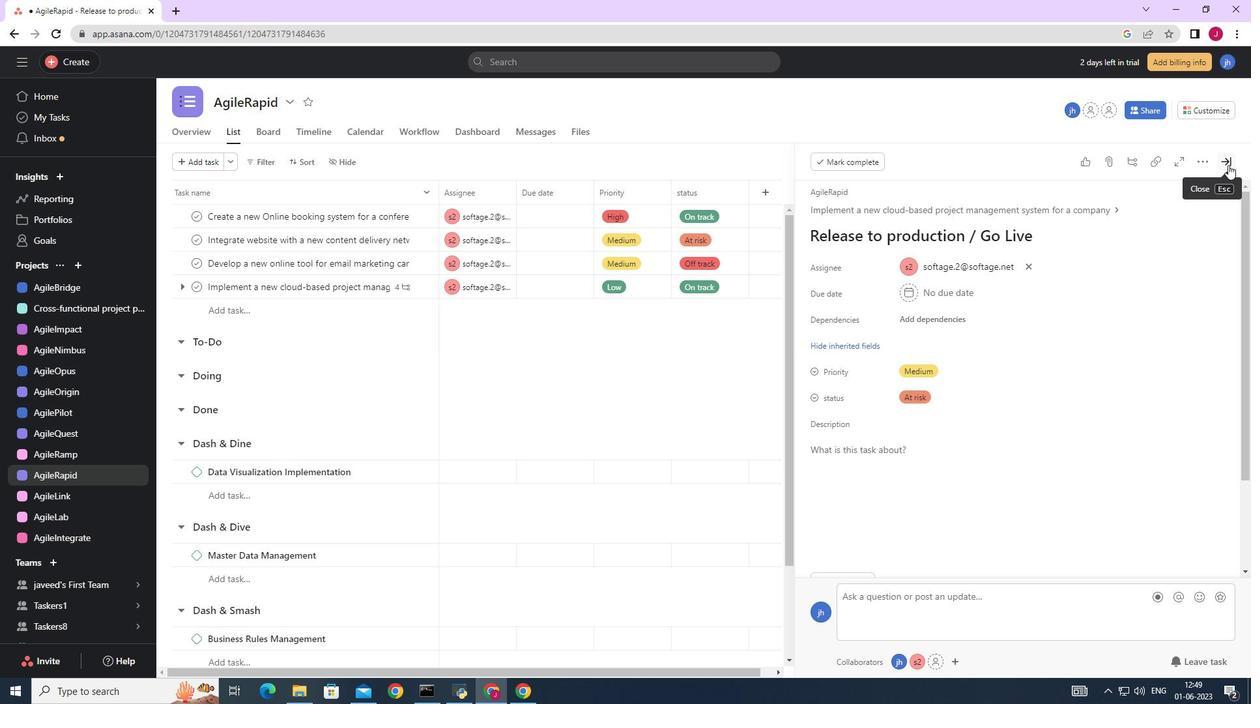 
